 Task: In Heading Arial with underline. Font size of heading  '18'Font style of data Calibri. Font size of data  9Alignment of headline & data Align center. Fill color in heading,  RedFont color of data Black Apply border in Data No BorderIn the sheet  Excel Template Filebook
Action: Mouse moved to (938, 113)
Screenshot: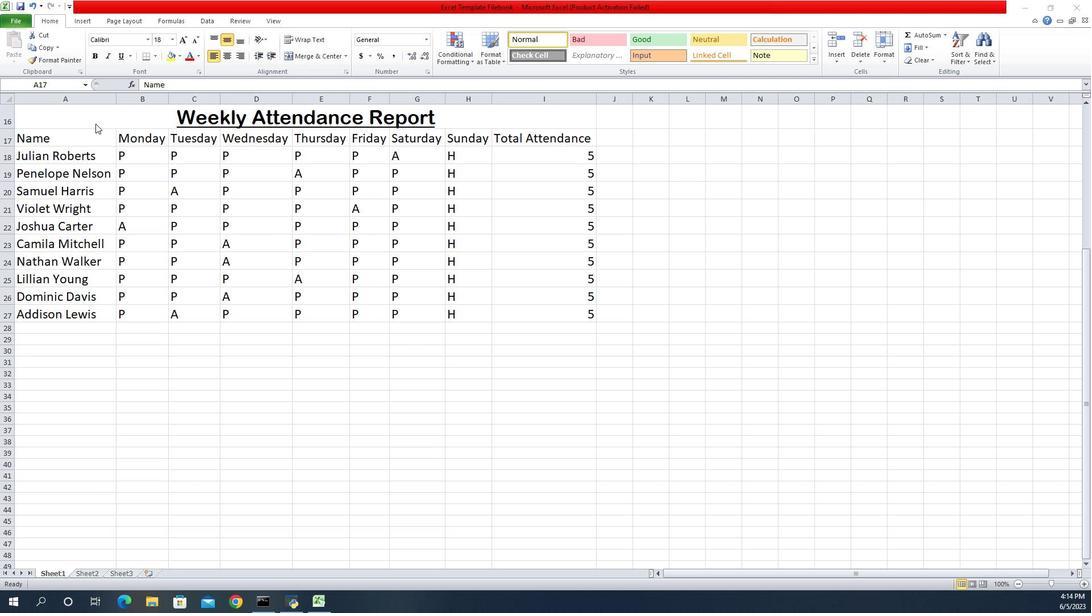
Action: Mouse pressed left at (938, 113)
Screenshot: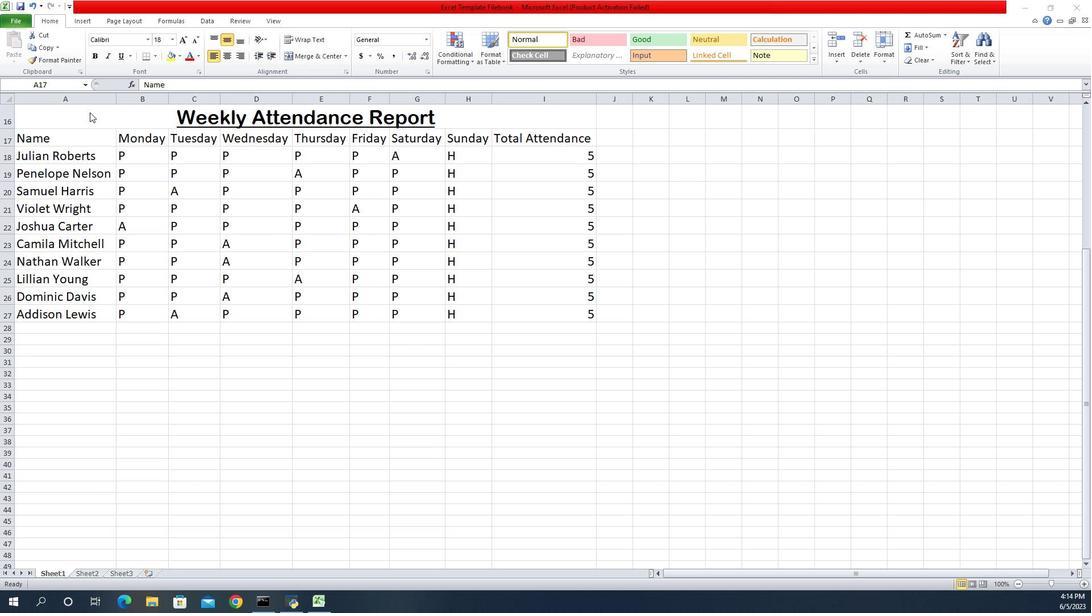 
Action: Mouse pressed left at (938, 113)
Screenshot: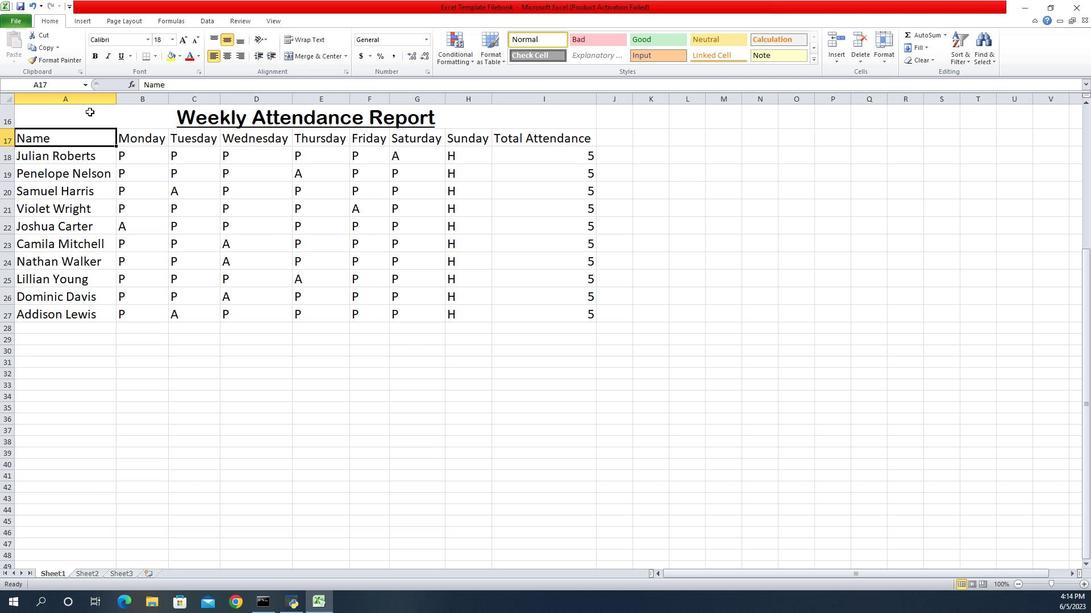 
Action: Mouse pressed left at (938, 113)
Screenshot: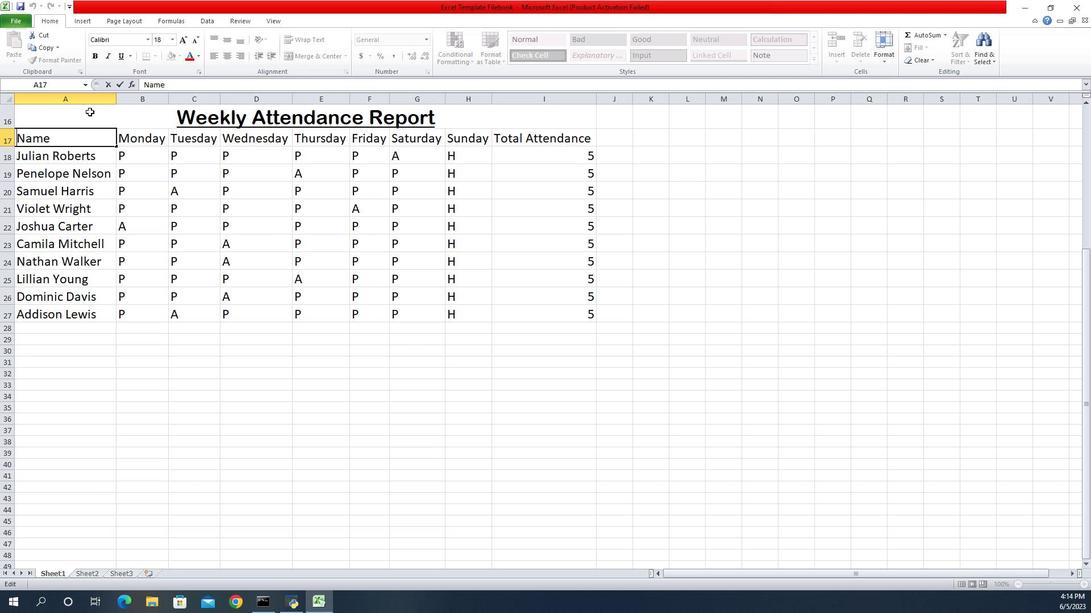 
Action: Mouse moved to (999, 44)
Screenshot: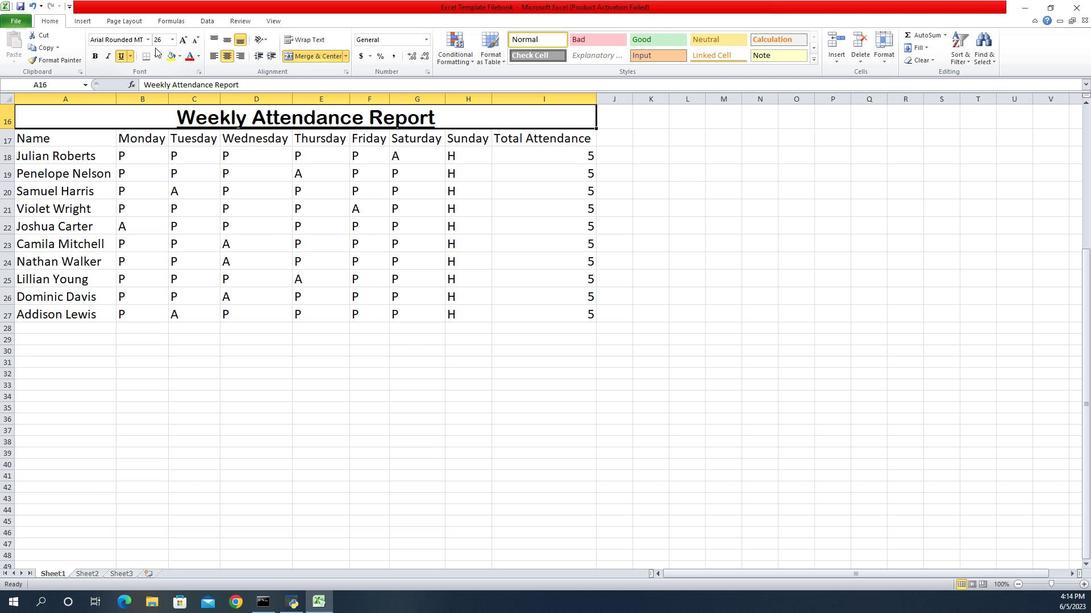 
Action: Mouse pressed left at (999, 44)
Screenshot: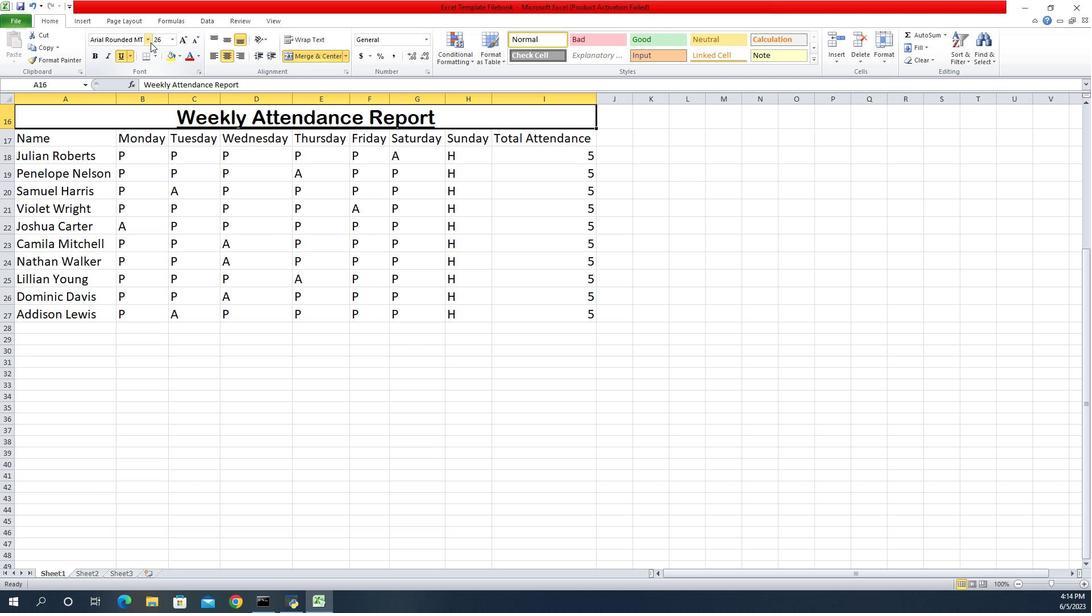 
Action: Key pressed ari<Key.enter>
Screenshot: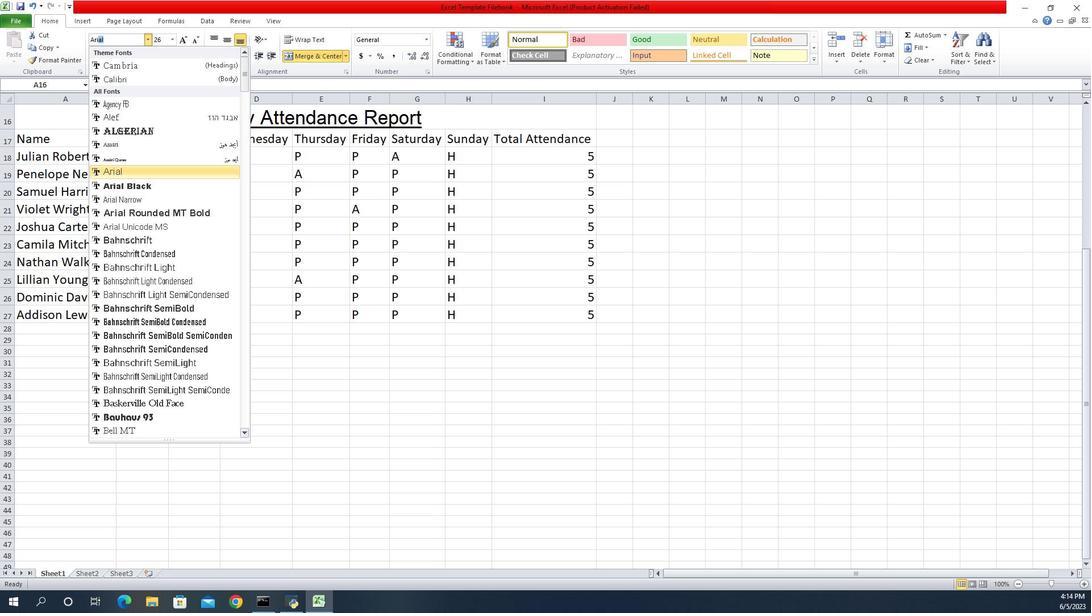 
Action: Mouse moved to (967, 58)
Screenshot: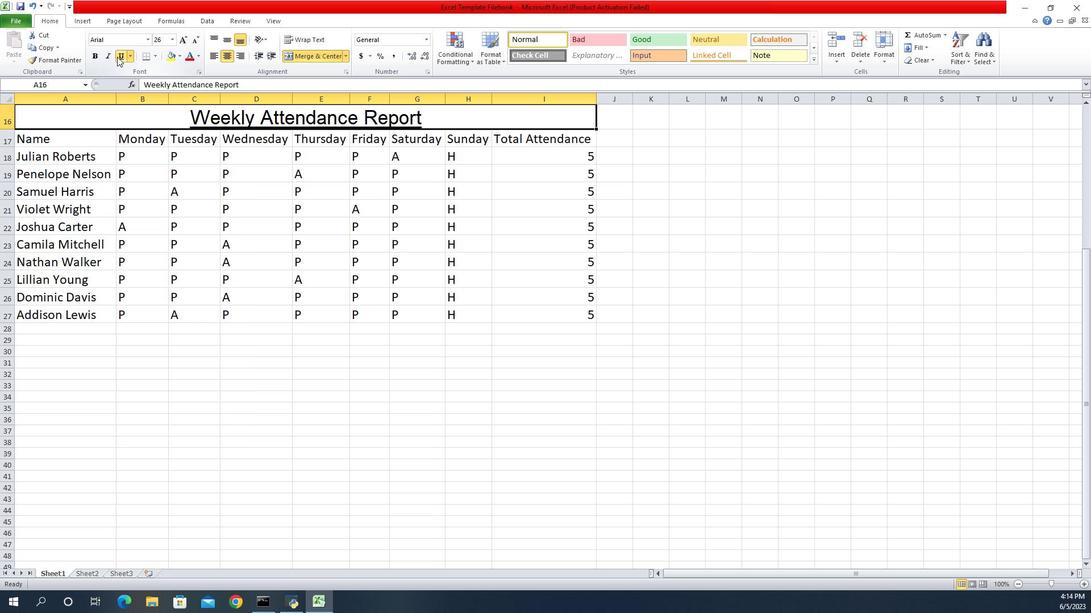 
Action: Mouse pressed left at (967, 58)
Screenshot: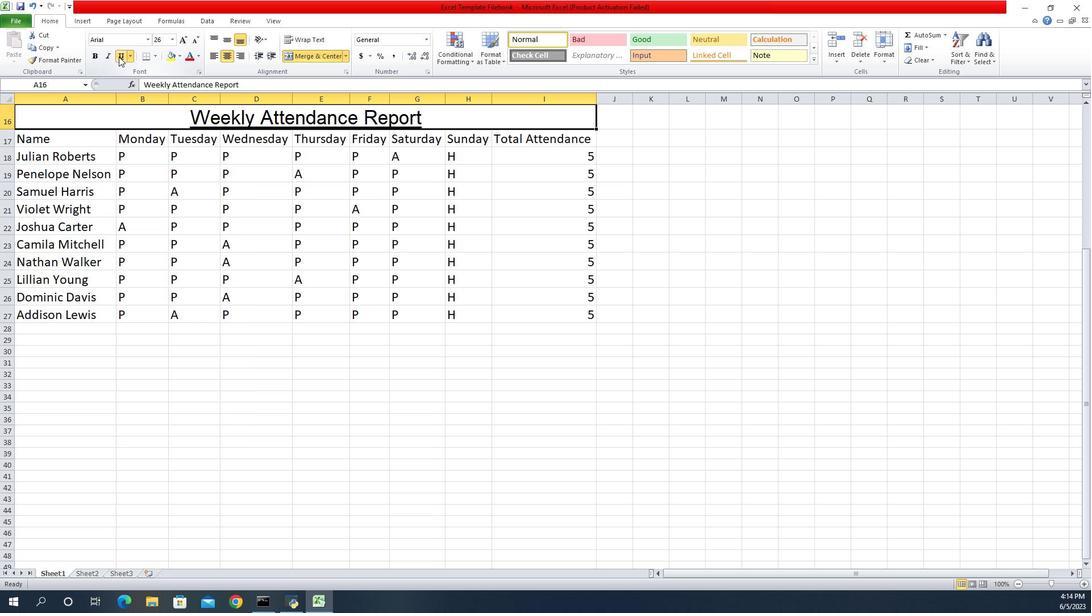 
Action: Mouse pressed left at (967, 58)
Screenshot: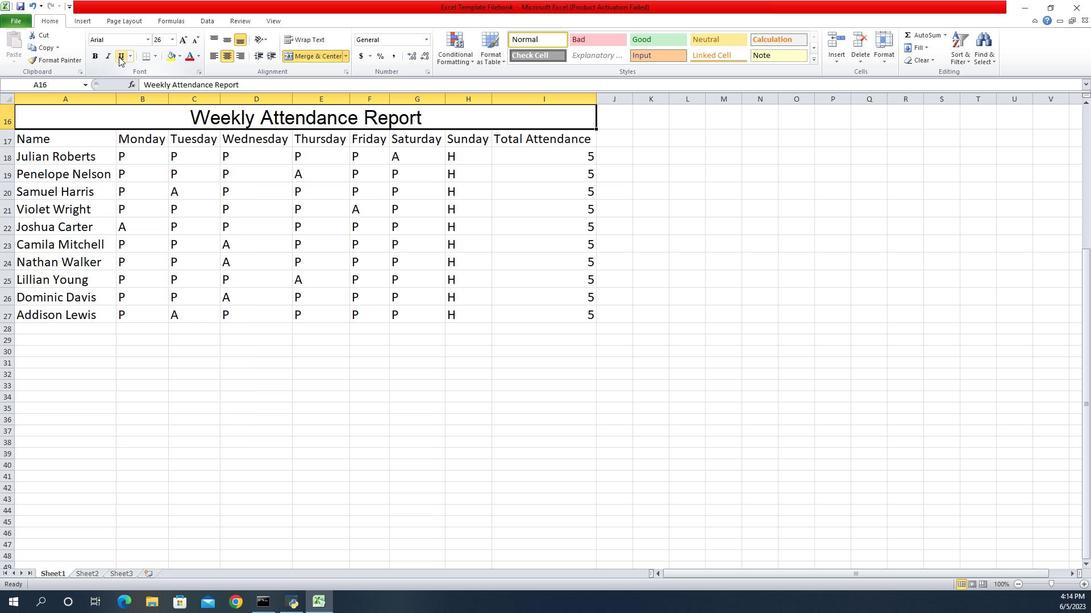 
Action: Mouse moved to (1024, 42)
Screenshot: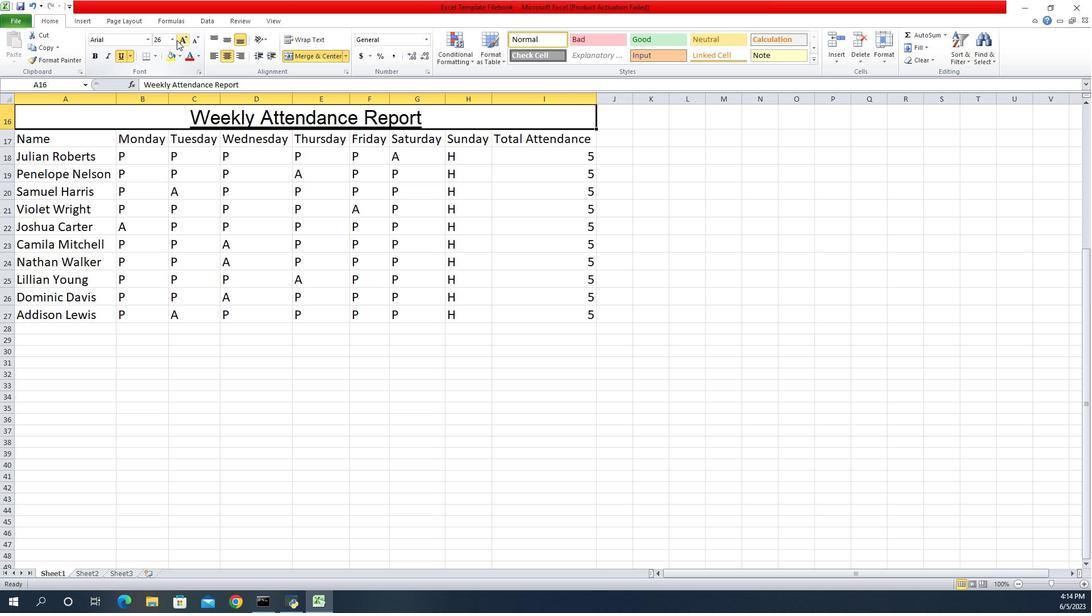 
Action: Mouse pressed left at (1024, 42)
Screenshot: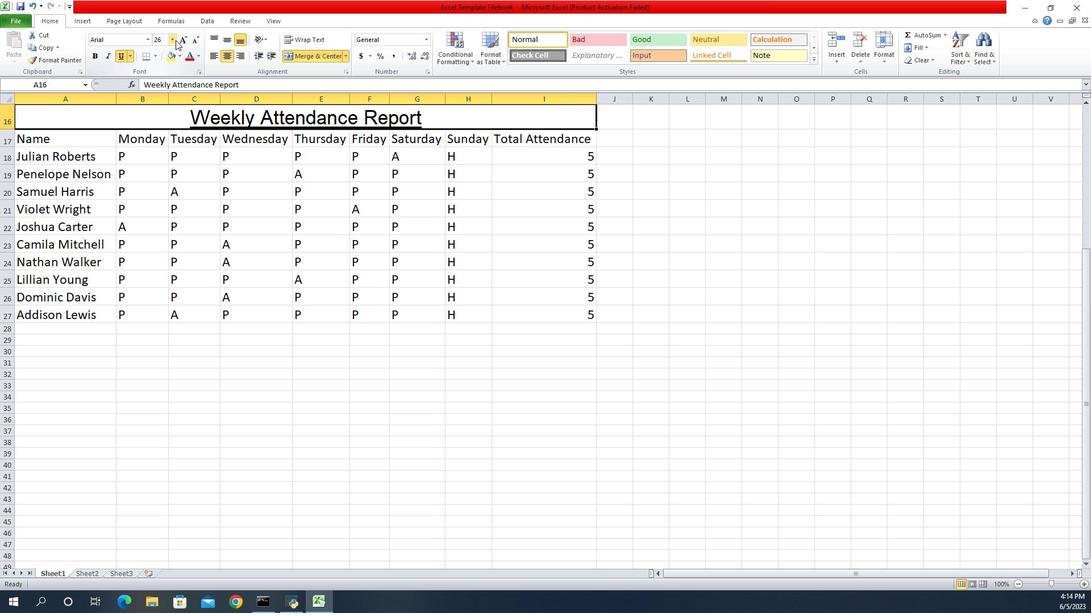 
Action: Mouse moved to (1009, 119)
Screenshot: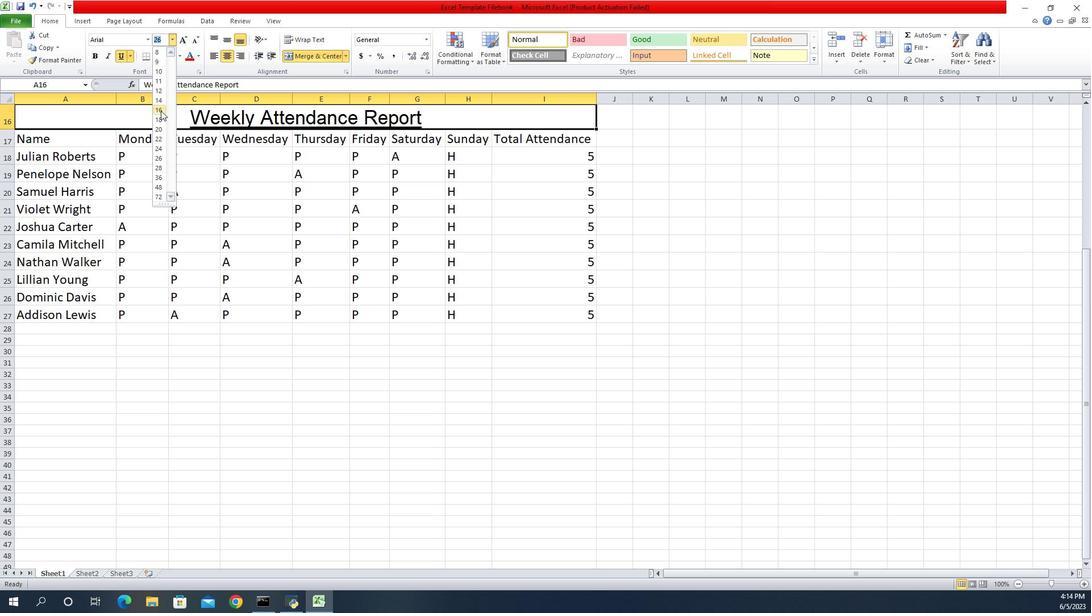 
Action: Mouse pressed left at (1009, 119)
Screenshot: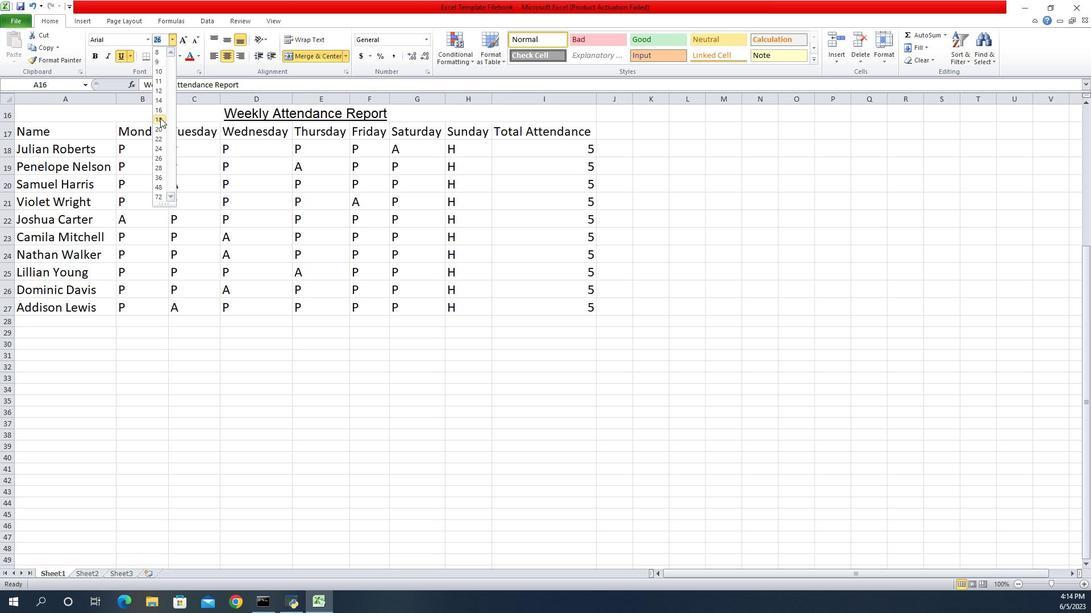 
Action: Mouse moved to (930, 143)
Screenshot: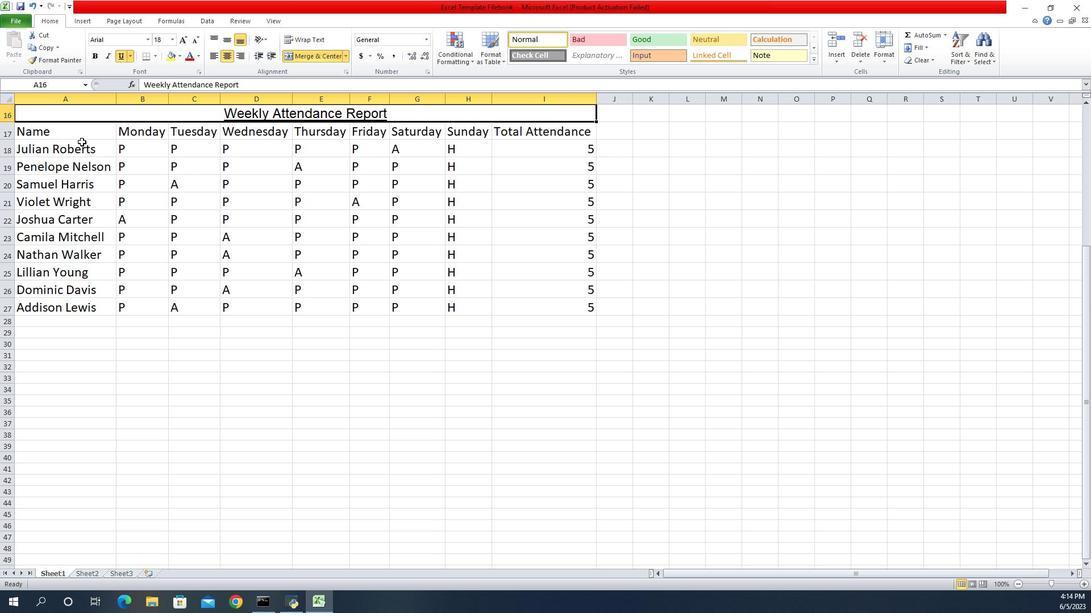 
Action: Mouse pressed left at (930, 143)
Screenshot: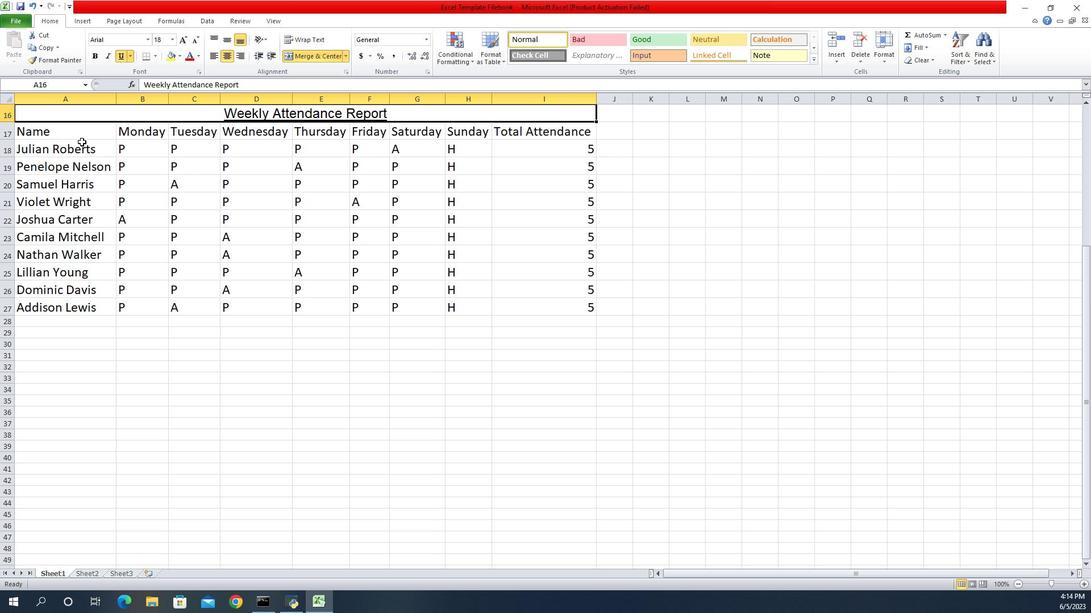 
Action: Mouse moved to (930, 136)
Screenshot: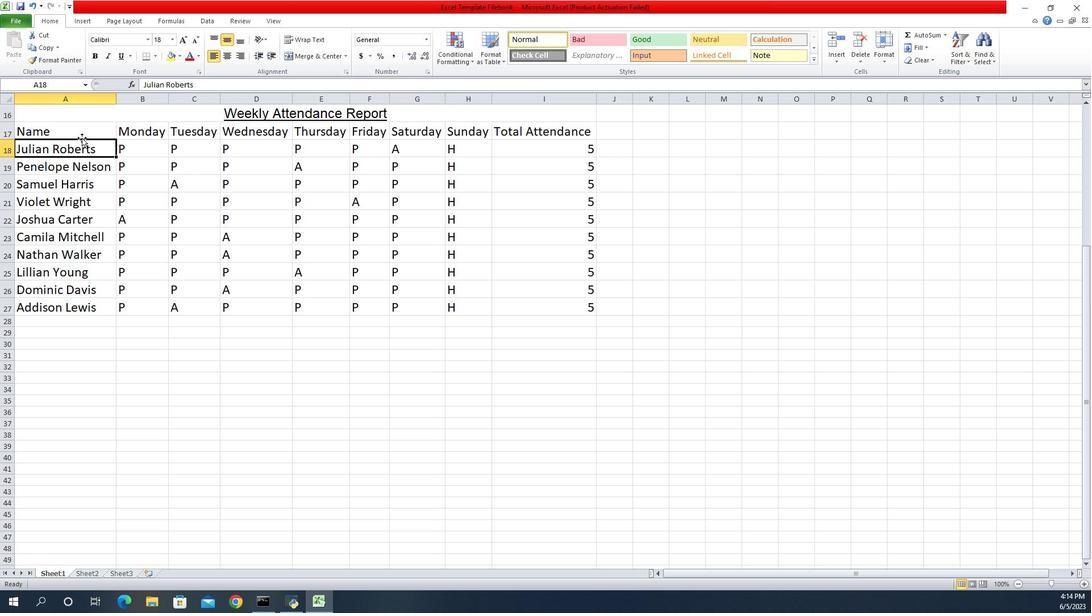 
Action: Mouse pressed left at (930, 136)
Screenshot: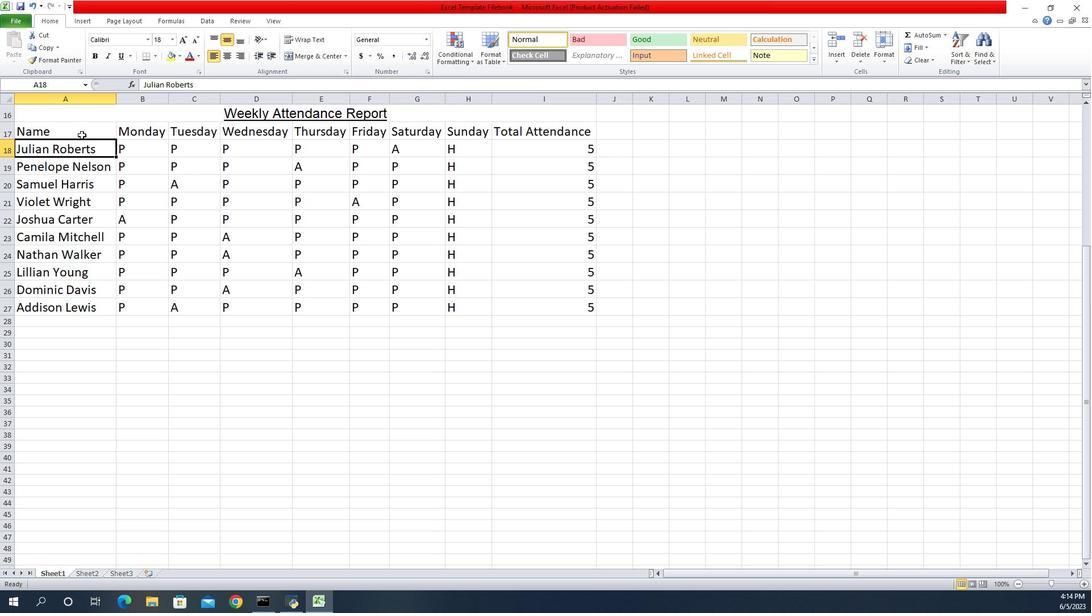 
Action: Key pressed <Key.shift><Key.right><Key.right><Key.right><Key.right><Key.right><Key.right><Key.right><Key.right><Key.down><Key.down><Key.down><Key.down><Key.down><Key.down><Key.down><Key.down><Key.down><Key.down>
Screenshot: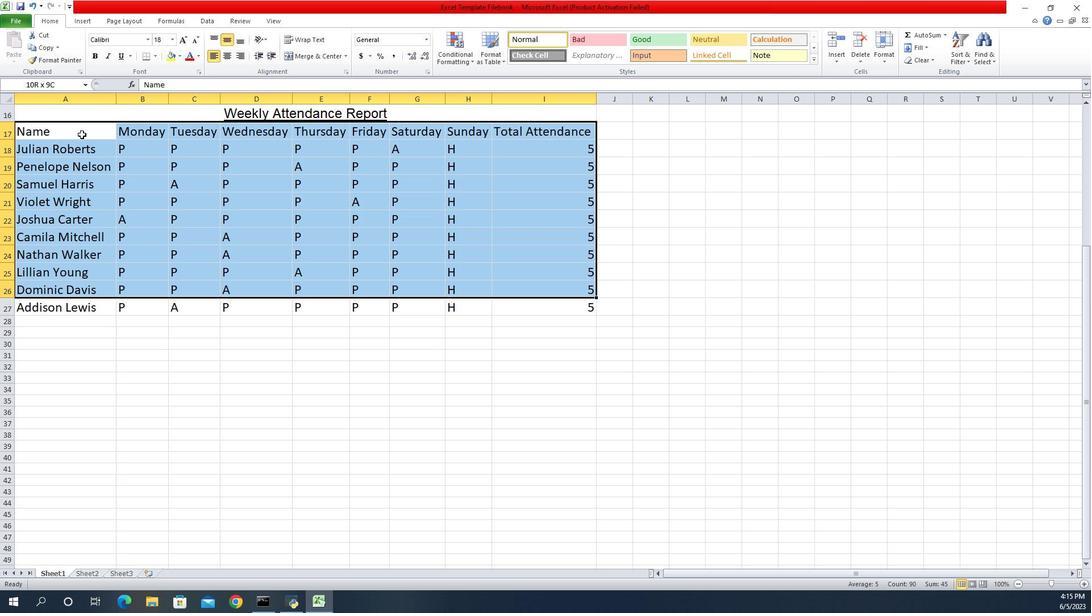 
Action: Mouse moved to (998, 43)
Screenshot: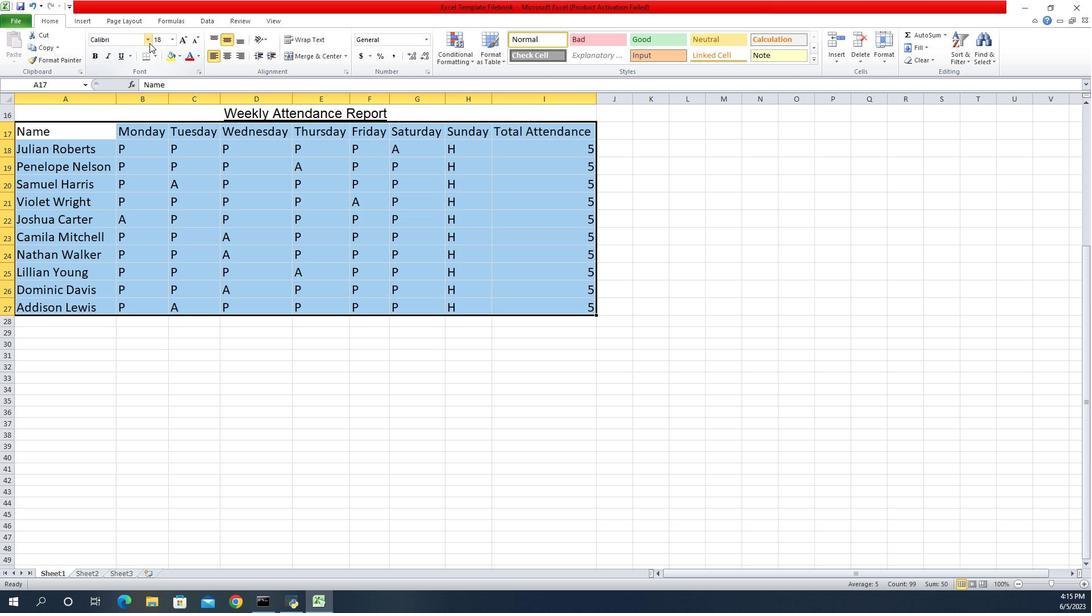 
Action: Mouse pressed left at (998, 43)
Screenshot: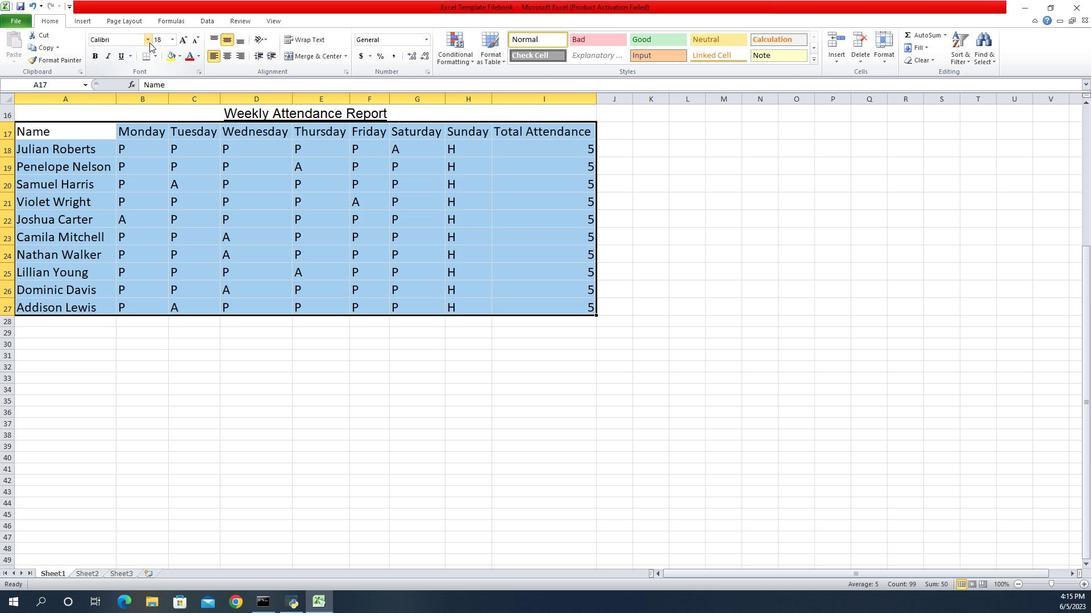 
Action: Mouse moved to (990, 81)
Screenshot: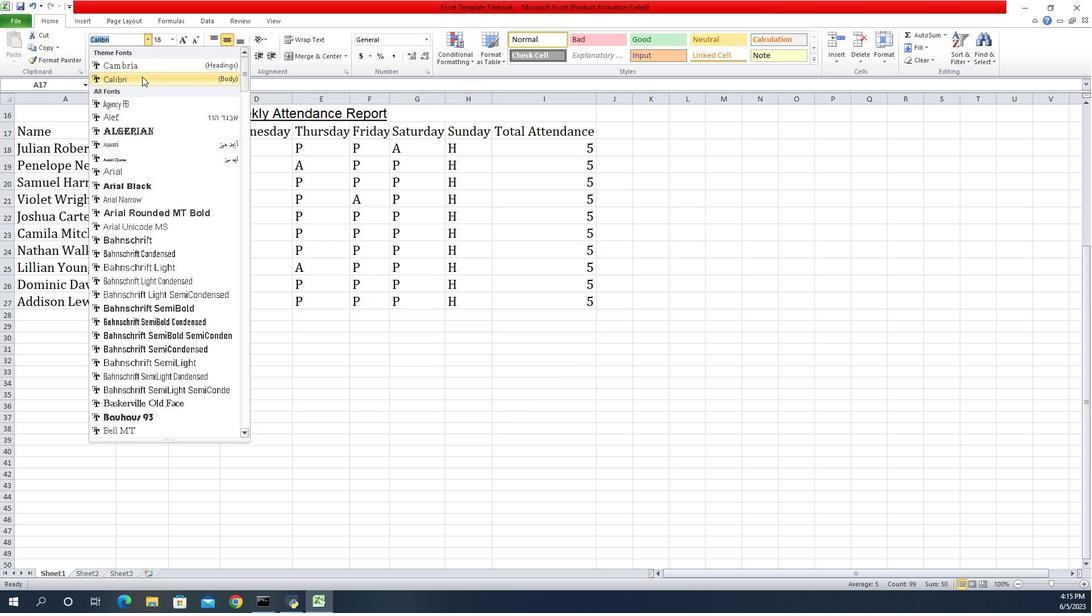 
Action: Mouse pressed left at (990, 81)
Screenshot: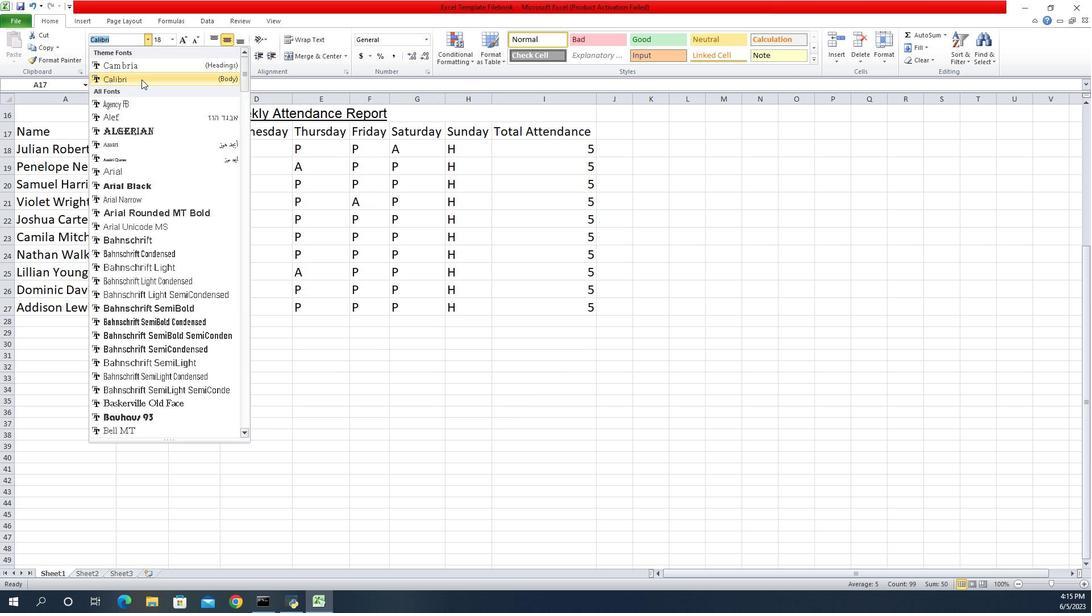 
Action: Mouse moved to (1020, 40)
Screenshot: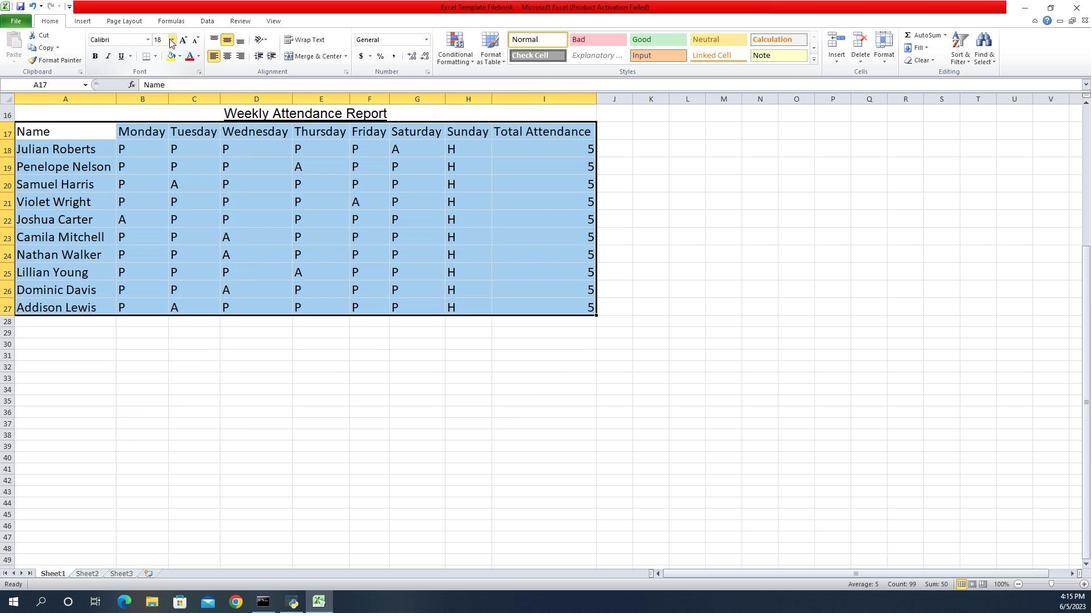 
Action: Mouse pressed left at (1020, 40)
Screenshot: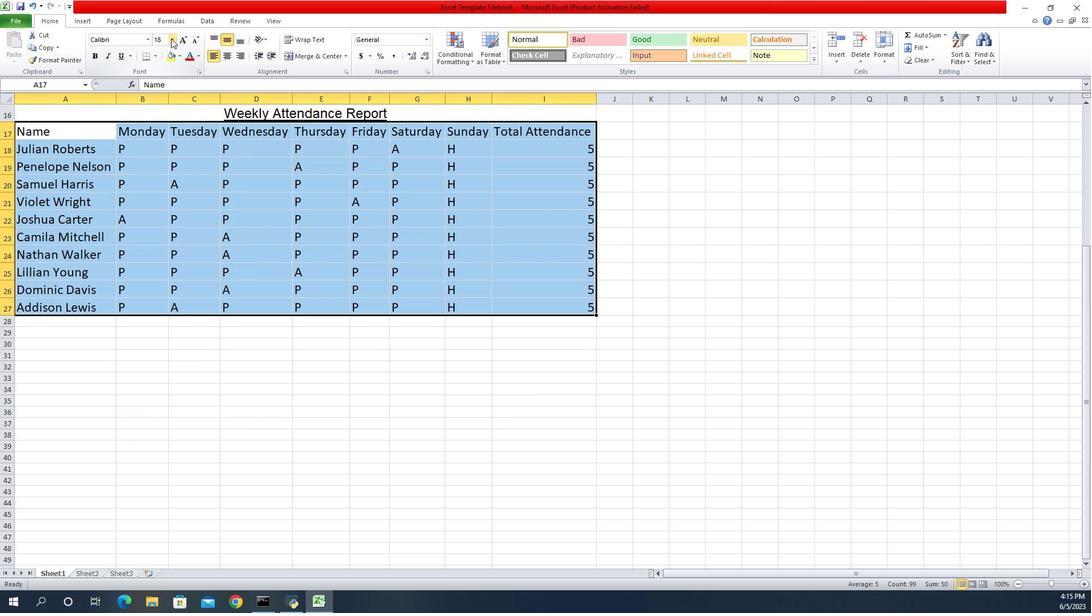 
Action: Mouse moved to (1009, 66)
Screenshot: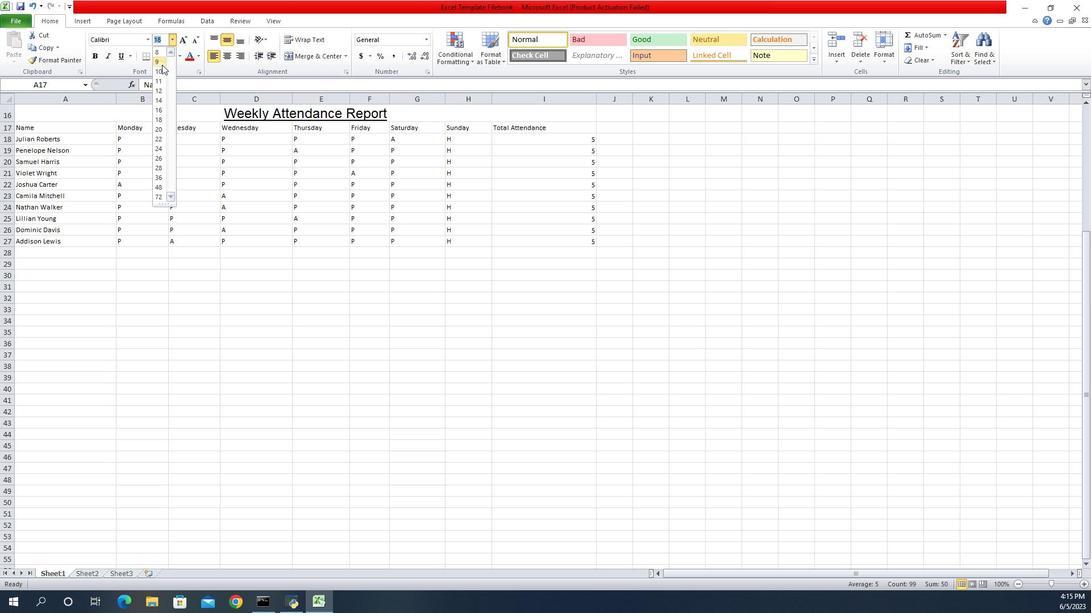 
Action: Mouse pressed left at (1009, 66)
Screenshot: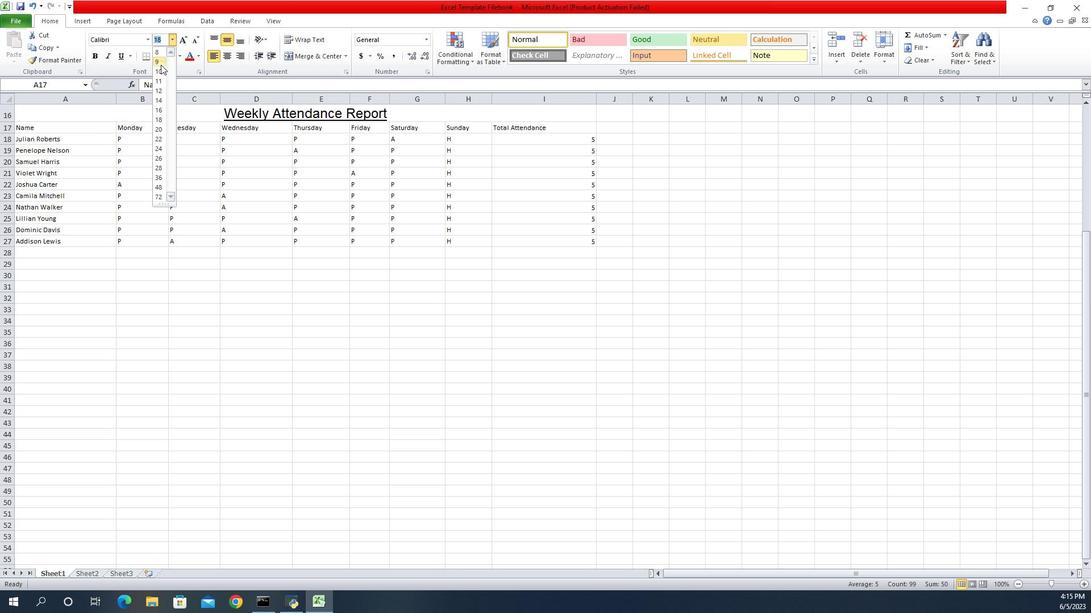 
Action: Mouse moved to (1076, 57)
Screenshot: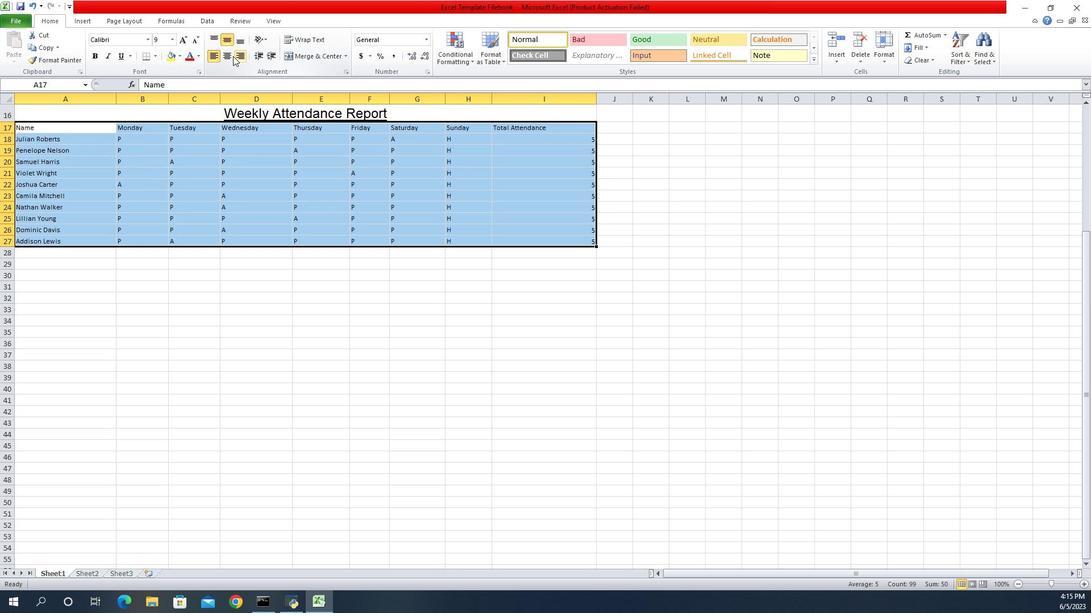 
Action: Mouse pressed left at (1076, 57)
Screenshot: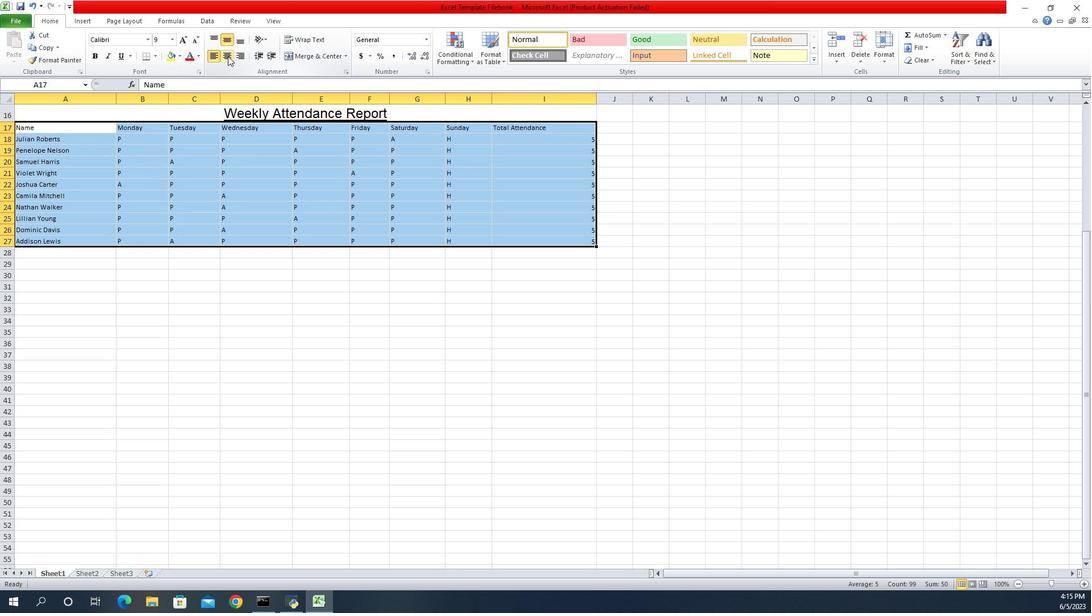 
Action: Mouse moved to (1026, 111)
Screenshot: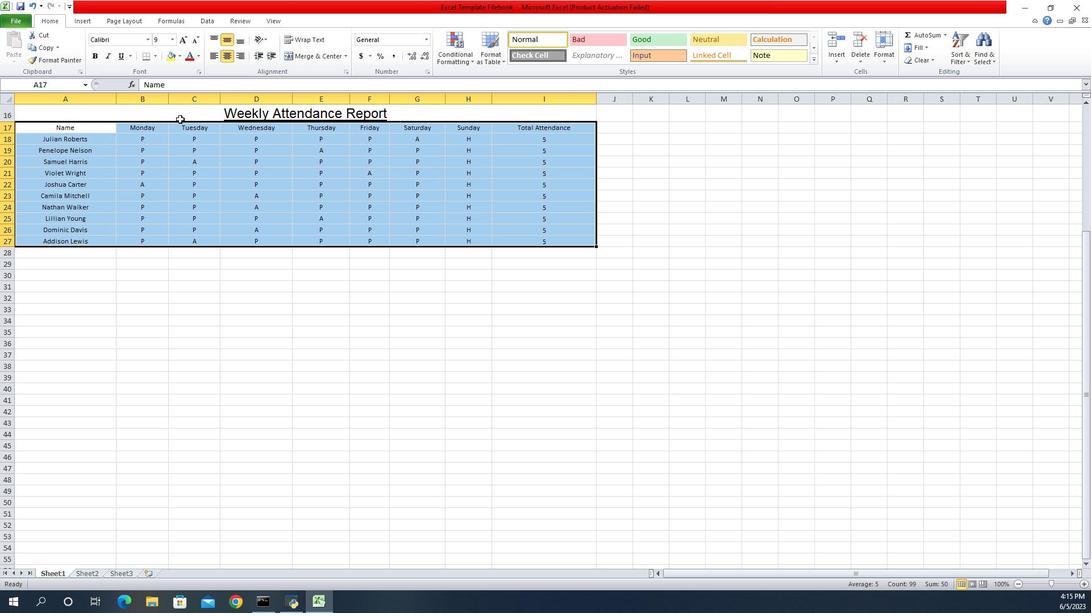 
Action: Mouse pressed left at (1026, 111)
Screenshot: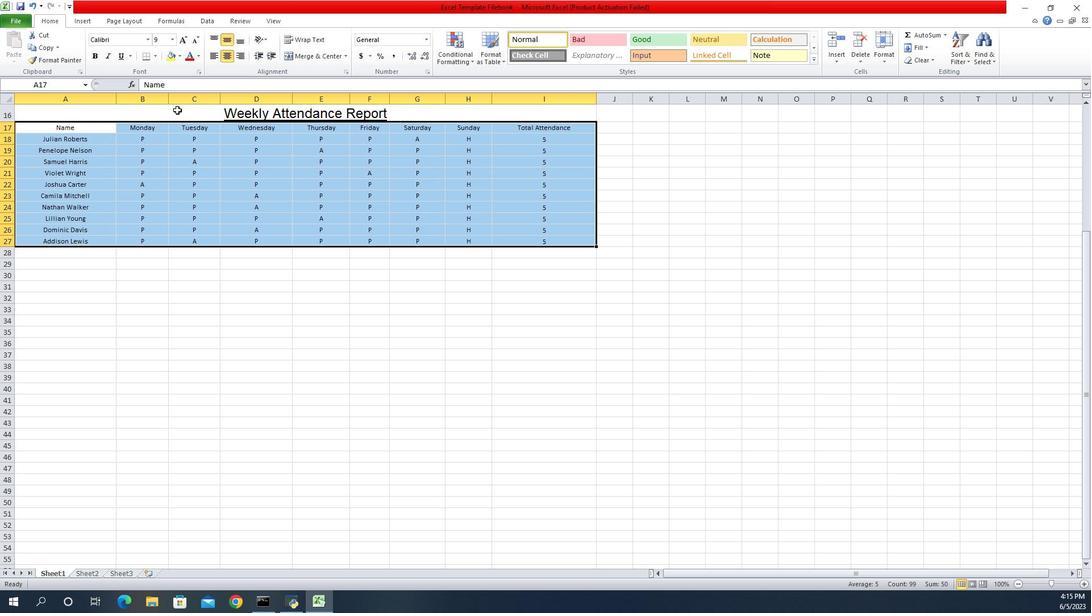 
Action: Mouse moved to (1026, 58)
Screenshot: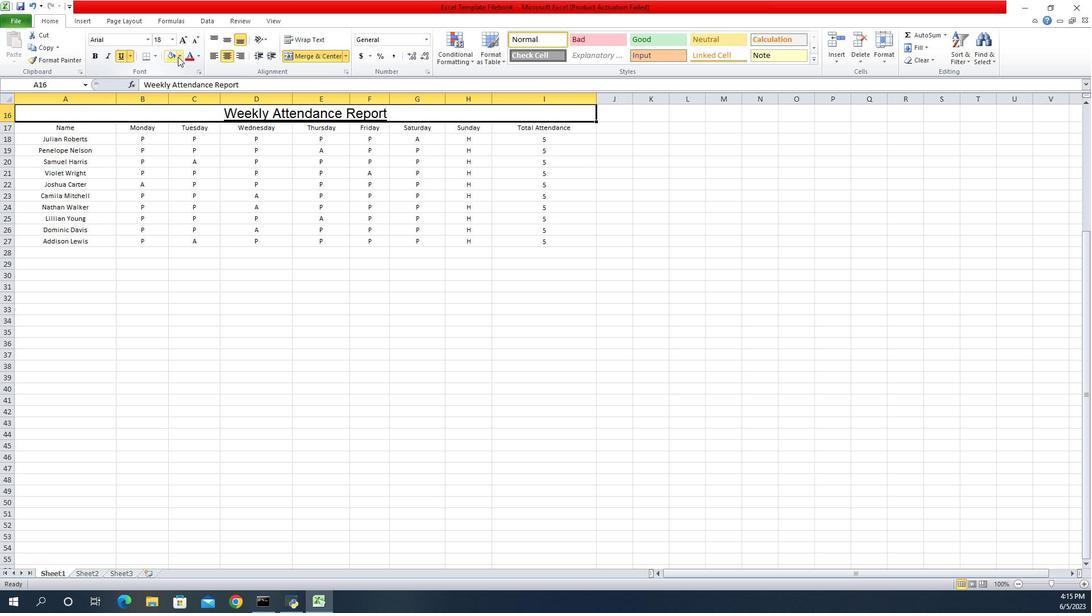 
Action: Mouse pressed left at (1026, 58)
Screenshot: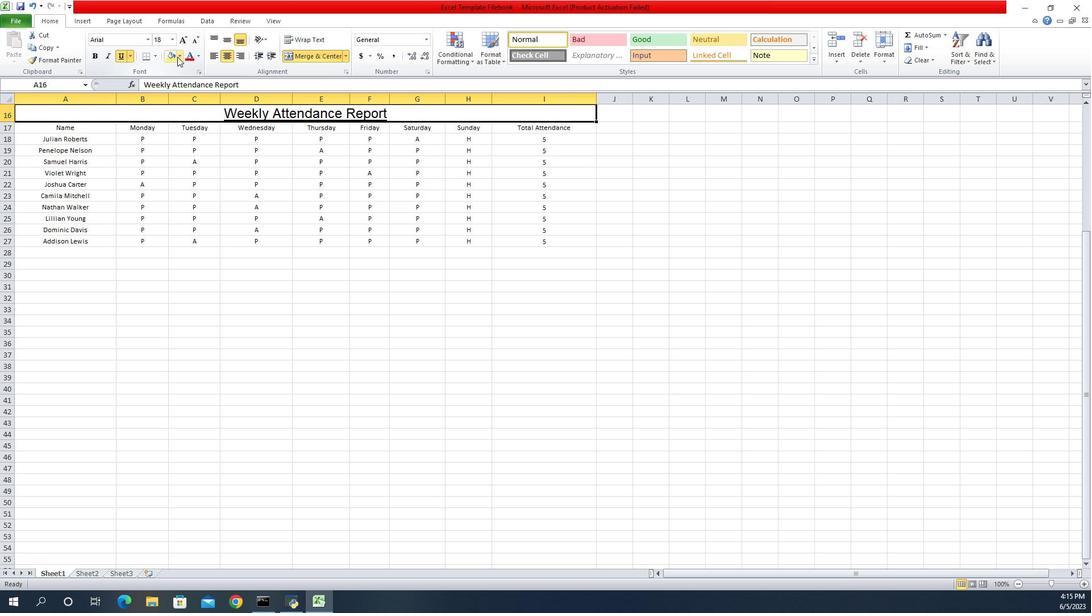 
Action: Mouse moved to (1029, 140)
Screenshot: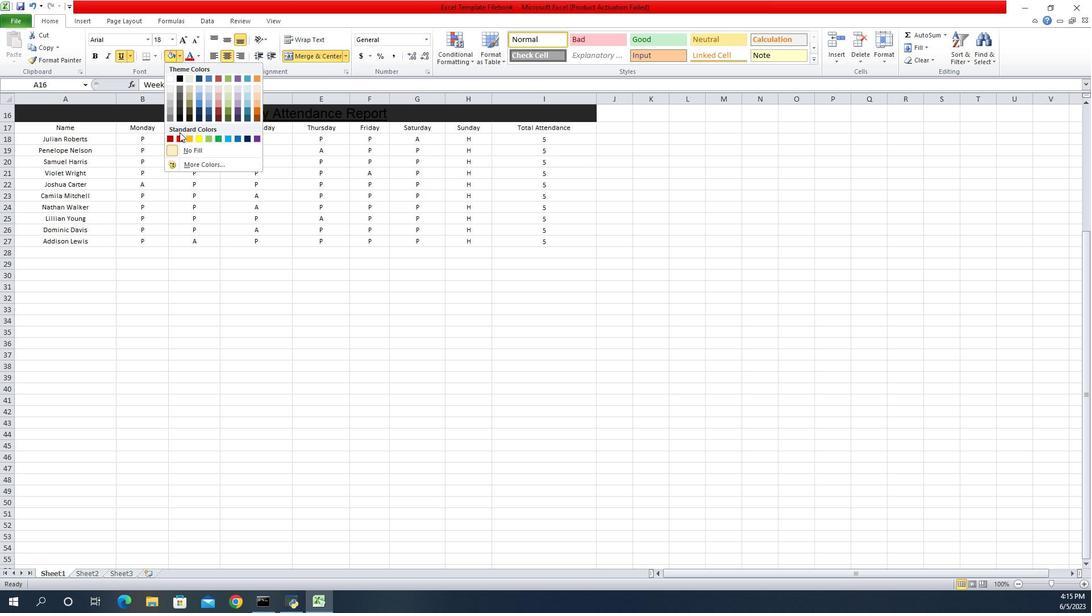 
Action: Mouse pressed left at (1029, 140)
Screenshot: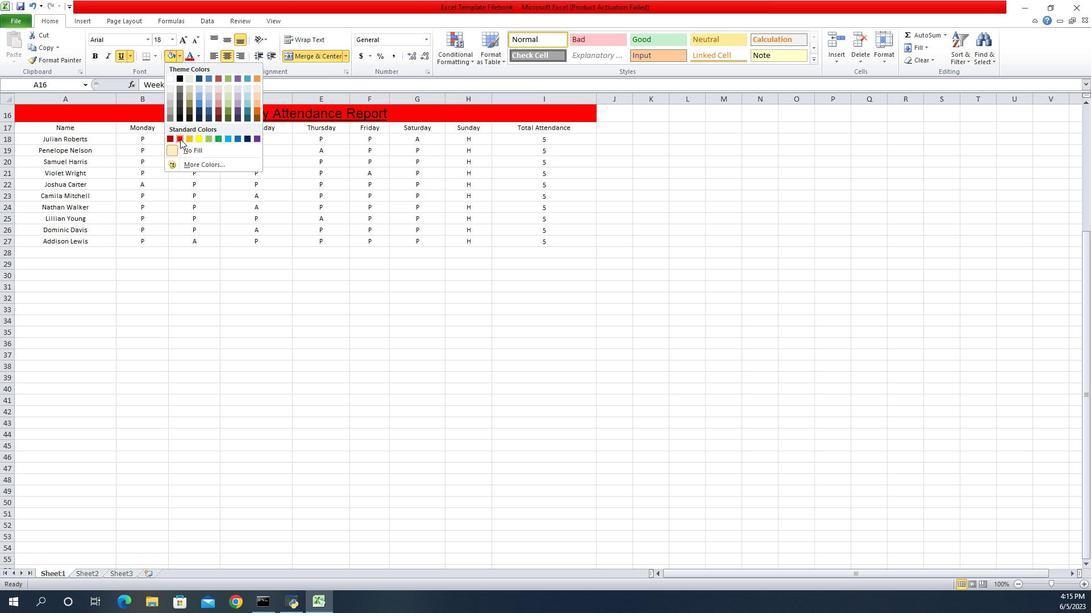
Action: Mouse moved to (924, 127)
Screenshot: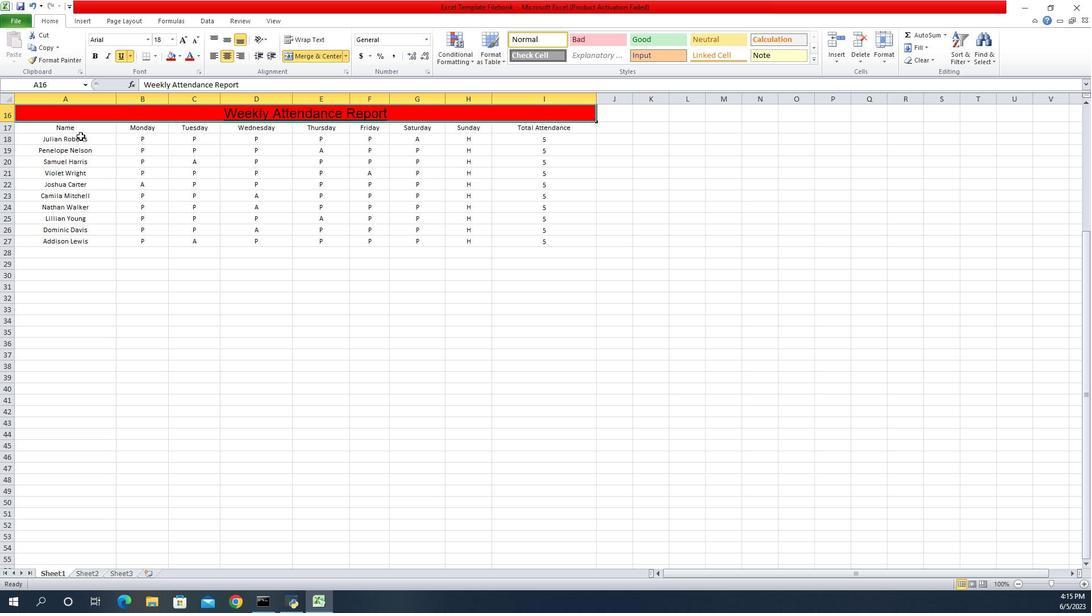
Action: Mouse pressed left at (924, 127)
Screenshot: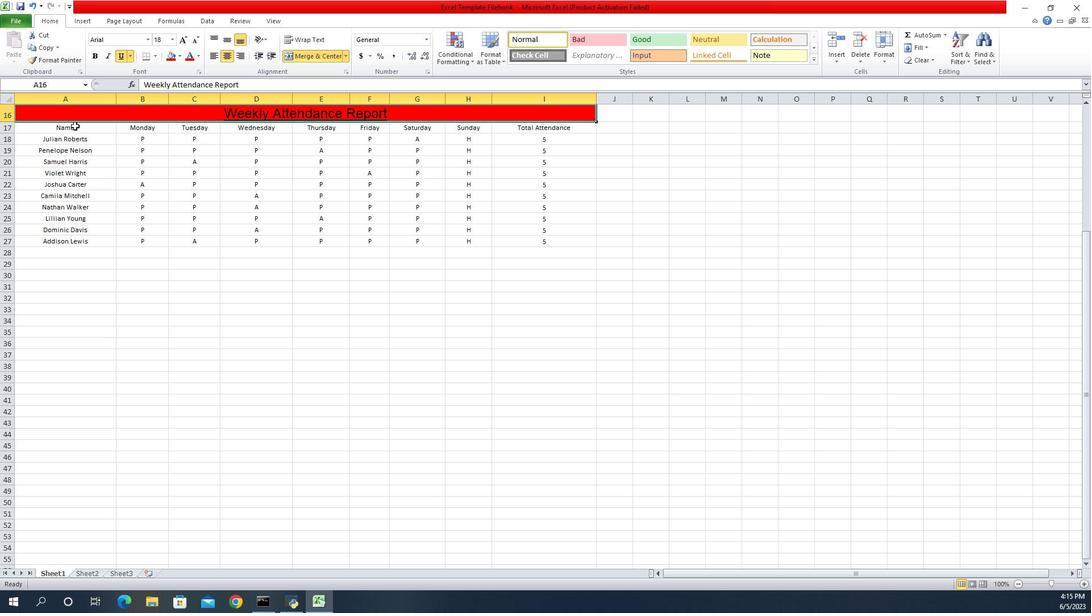 
Action: Key pressed <Key.shift><Key.right><Key.right><Key.right><Key.right><Key.right><Key.right><Key.right><Key.right><Key.down><Key.down><Key.down><Key.down><Key.down><Key.down><Key.down><Key.down><Key.down><Key.down>
Screenshot: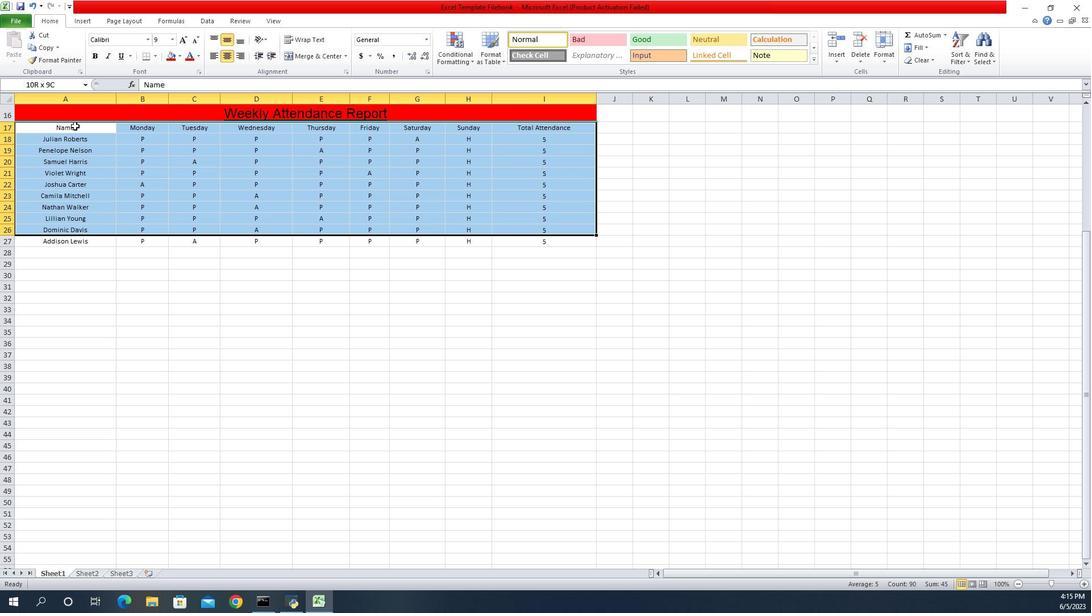 
Action: Mouse moved to (1045, 60)
Screenshot: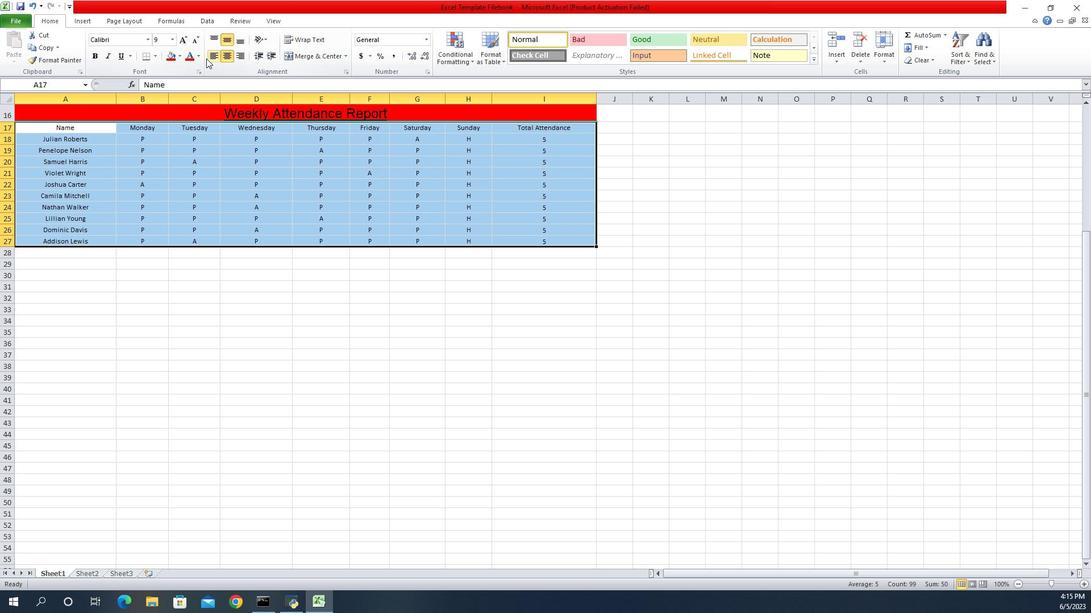 
Action: Mouse pressed left at (1045, 60)
Screenshot: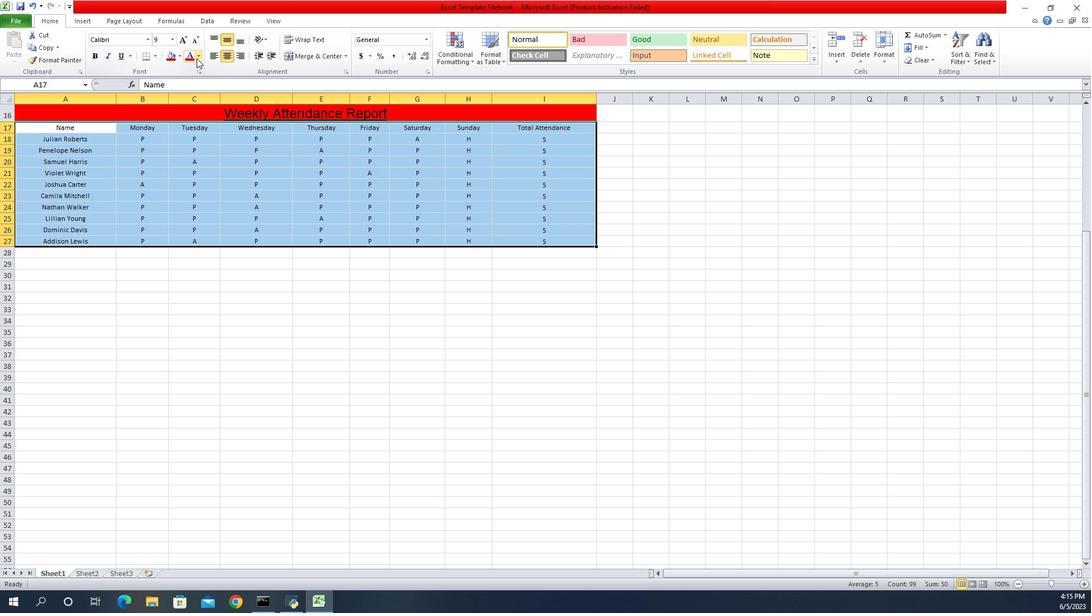 
Action: Mouse moved to (1047, 135)
Screenshot: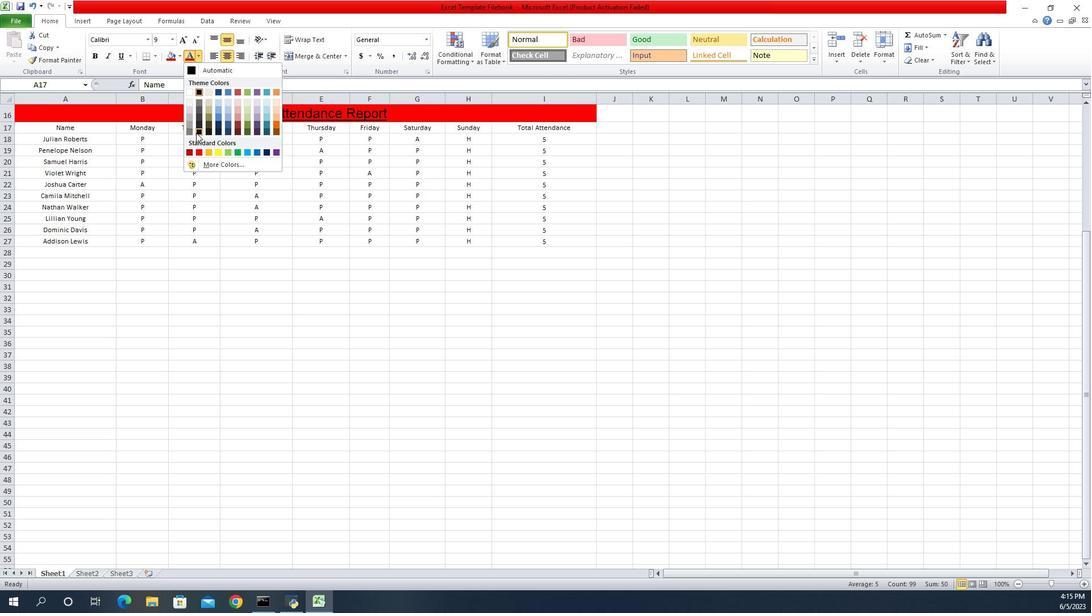 
Action: Mouse pressed left at (1047, 135)
Screenshot: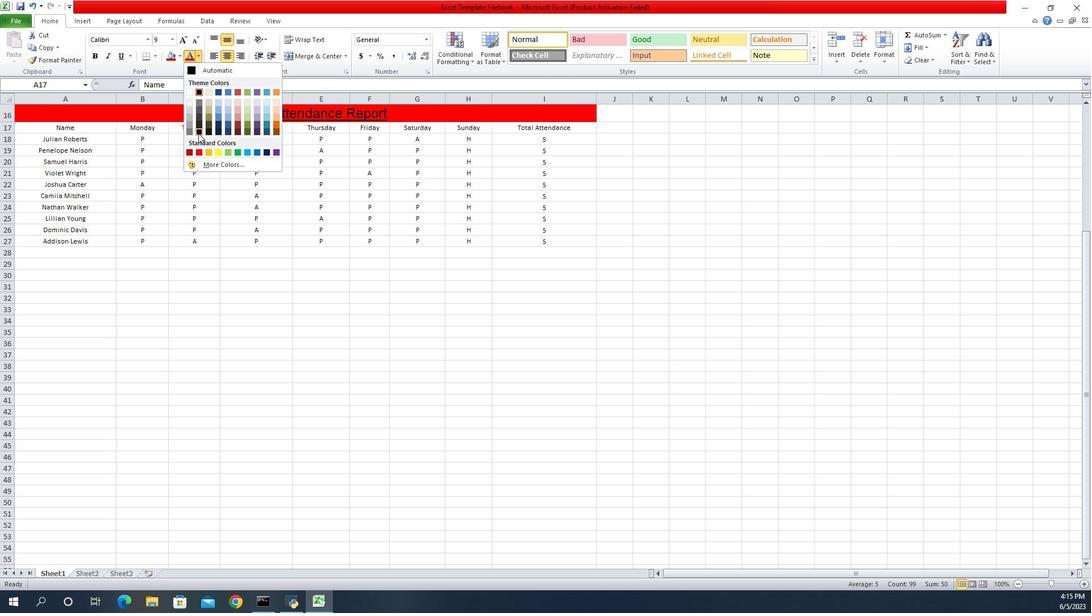 
Action: Mouse moved to (933, 141)
Screenshot: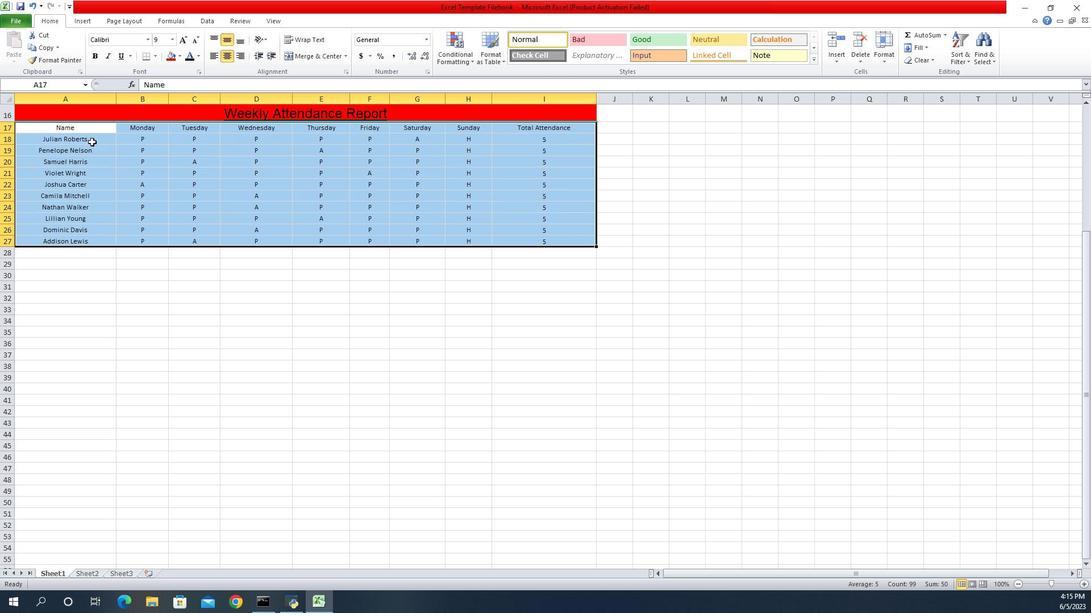 
Action: Mouse pressed left at (933, 141)
Screenshot: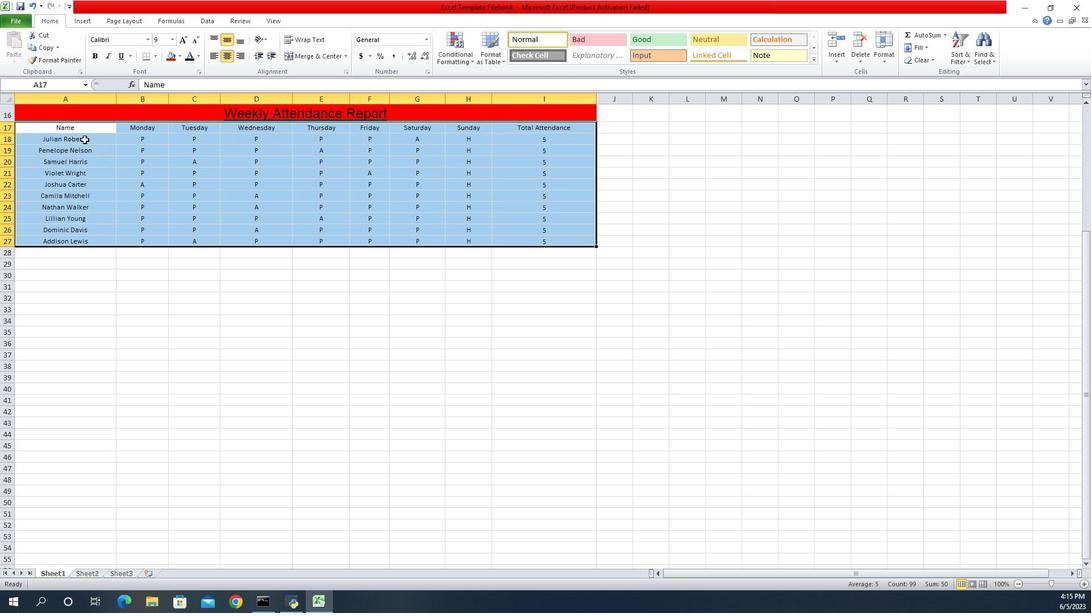 
Action: Mouse moved to (890, 129)
Screenshot: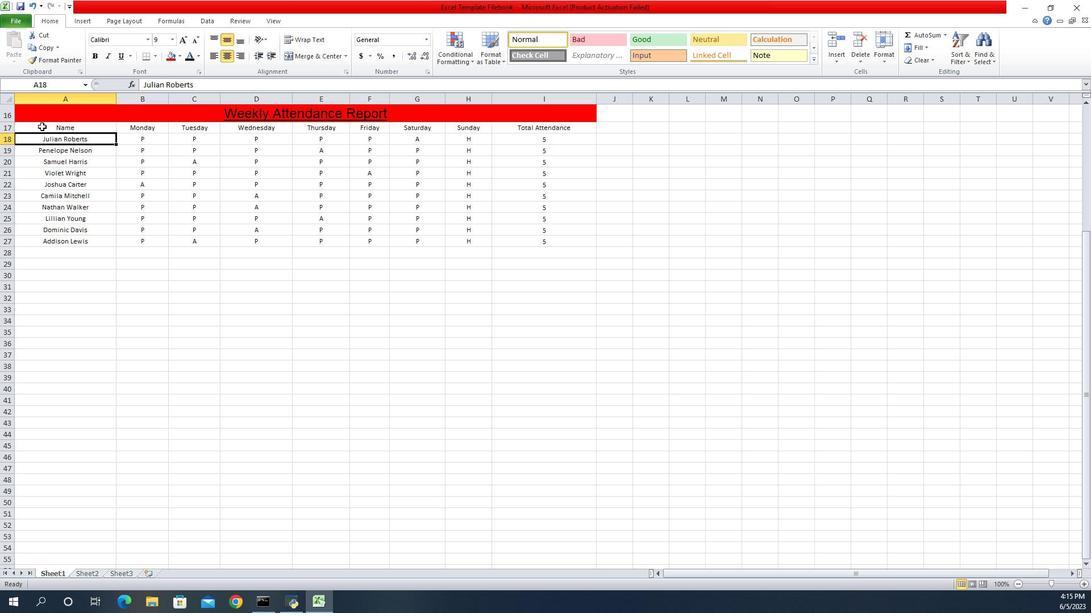 
Action: Mouse pressed left at (890, 129)
Screenshot: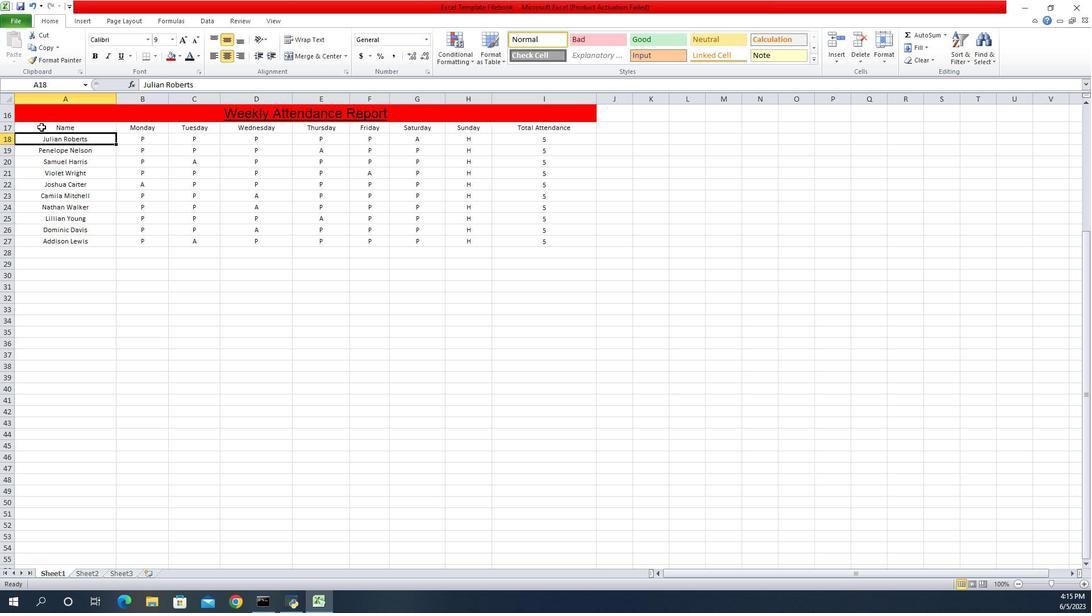 
Action: Mouse pressed right at (890, 129)
Screenshot: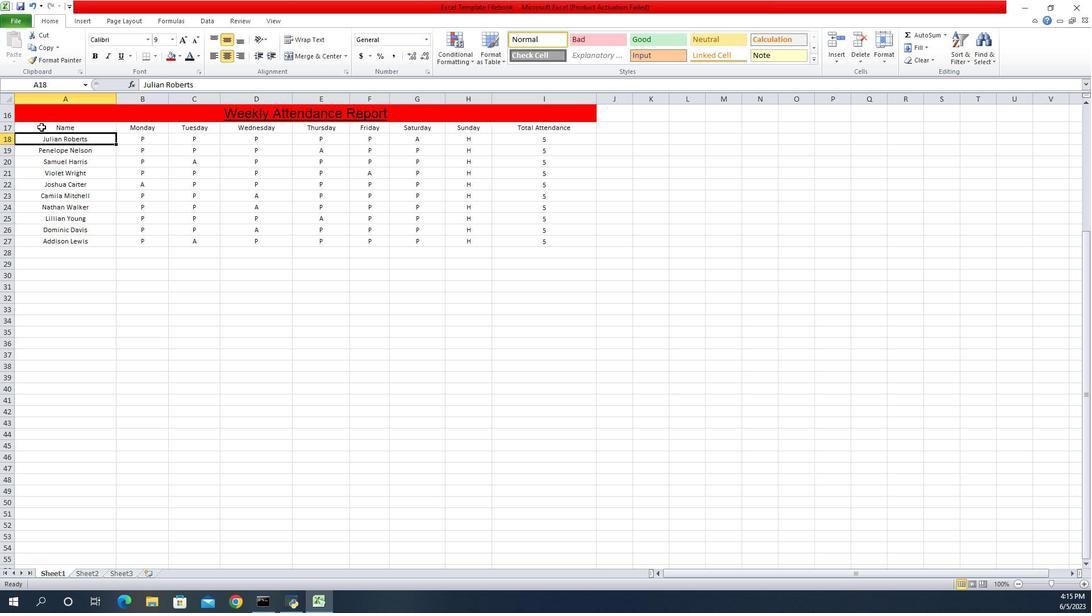 
Action: Mouse pressed left at (890, 129)
Screenshot: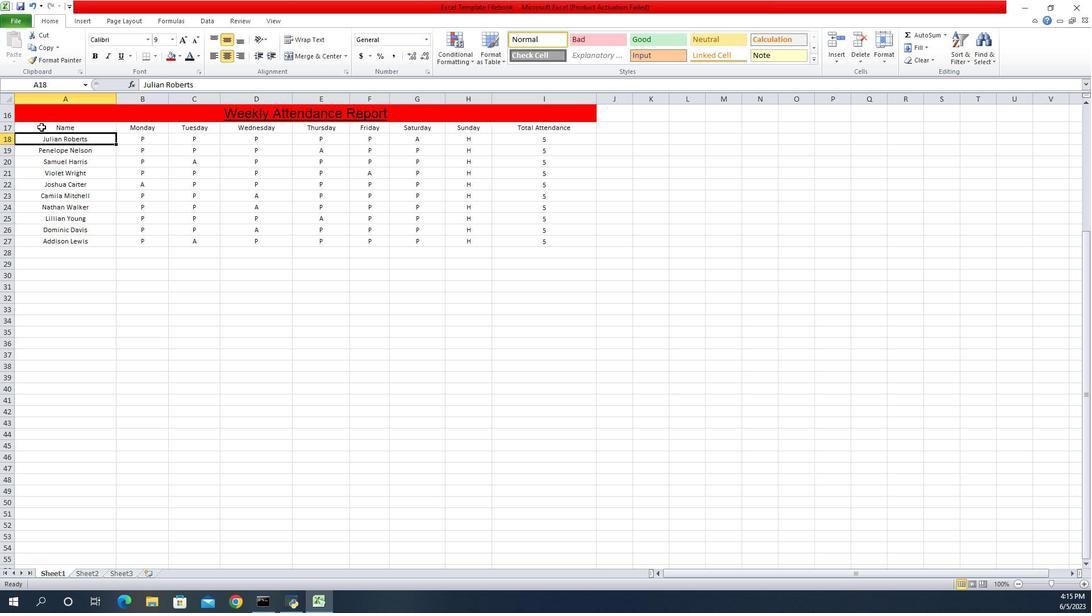 
Action: Mouse moved to (876, 131)
Screenshot: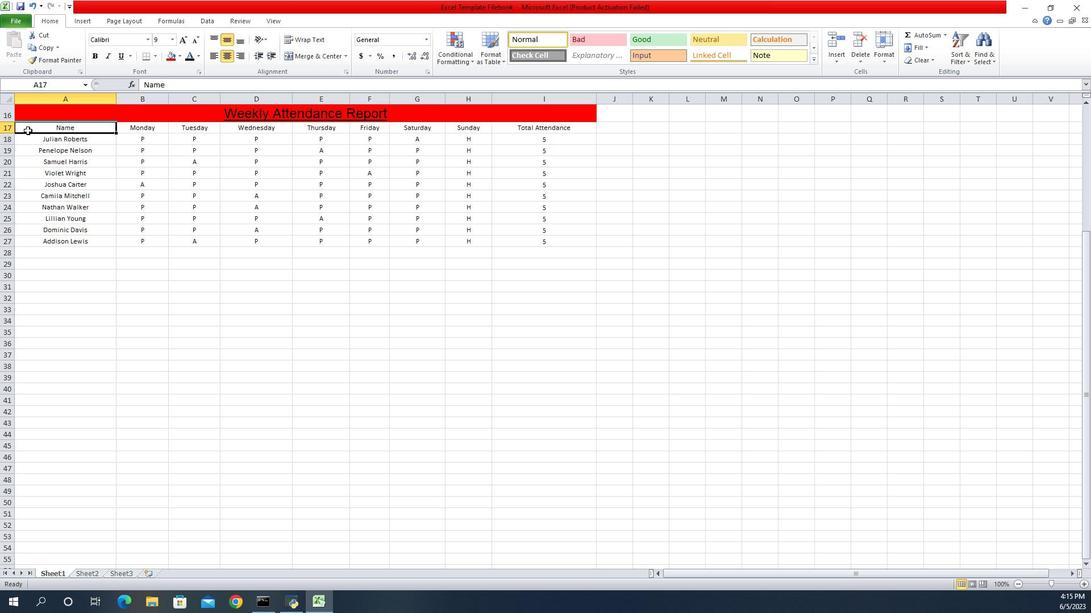 
Action: Mouse pressed left at (876, 131)
Screenshot: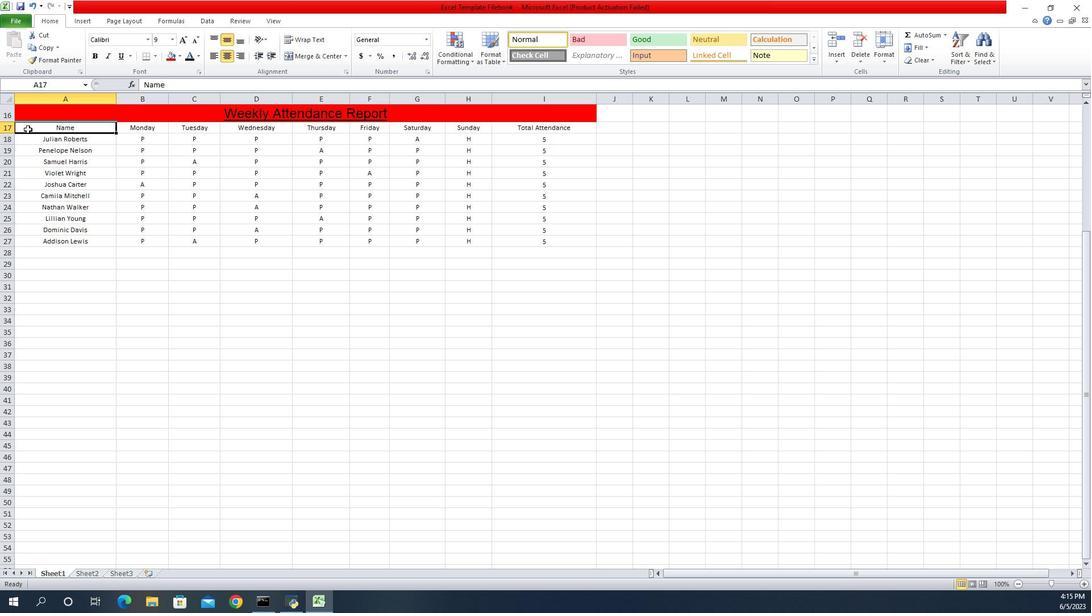 
Action: Mouse pressed right at (876, 131)
Screenshot: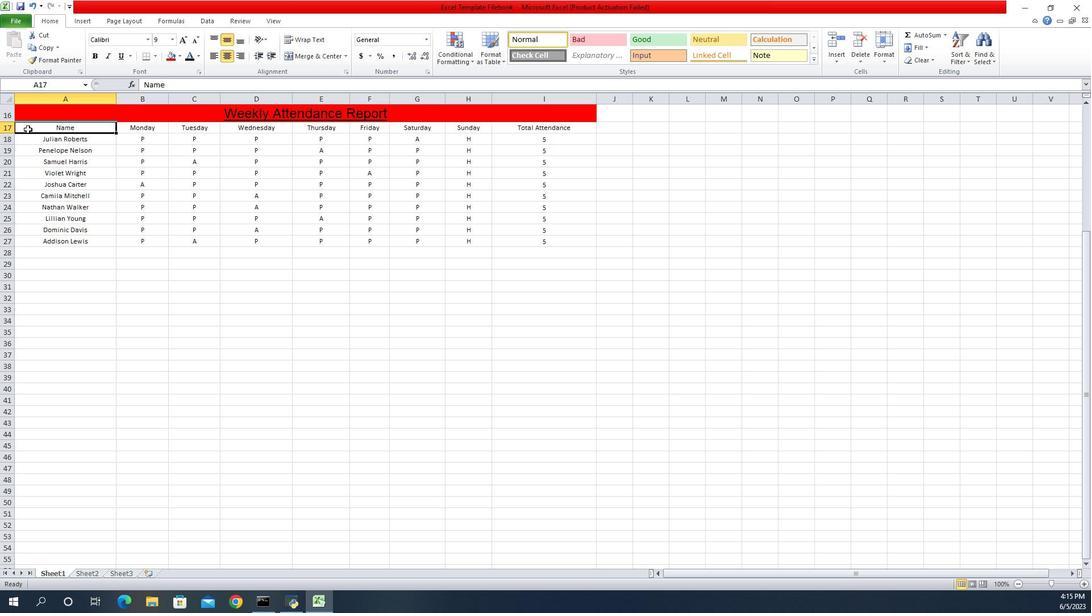 
Action: Mouse moved to (876, 131)
Screenshot: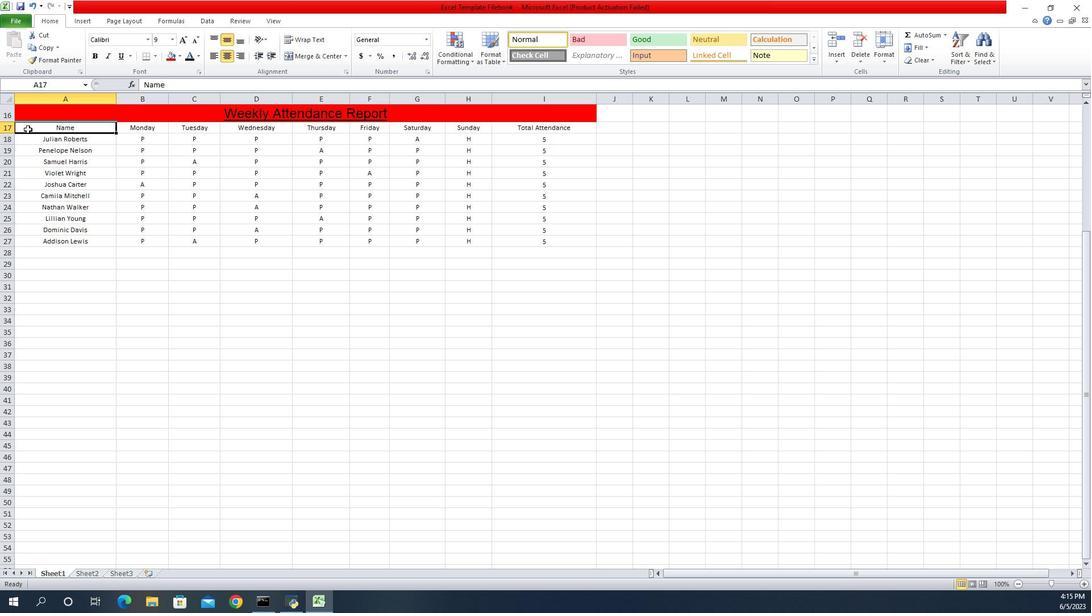 
Action: Key pressed <Key.shift><Key.right><Key.right><Key.right><Key.right><Key.right><Key.right><Key.right><Key.right><Key.right><Key.left><Key.down><Key.down><Key.down><Key.down><Key.down><Key.down><Key.down><Key.down><Key.down><Key.down>
Screenshot: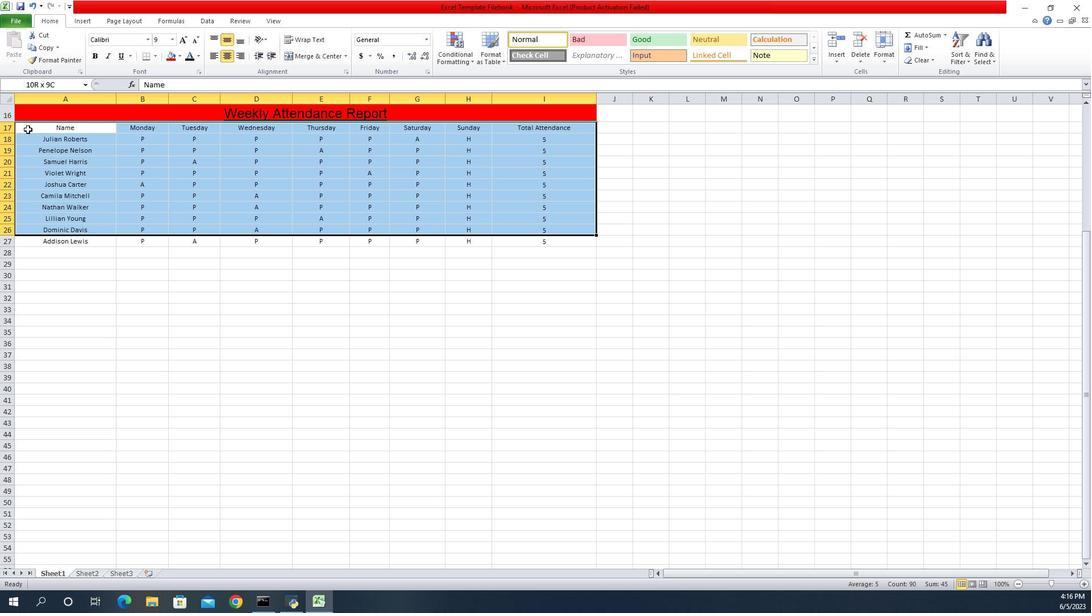
Action: Mouse moved to (1008, 57)
Screenshot: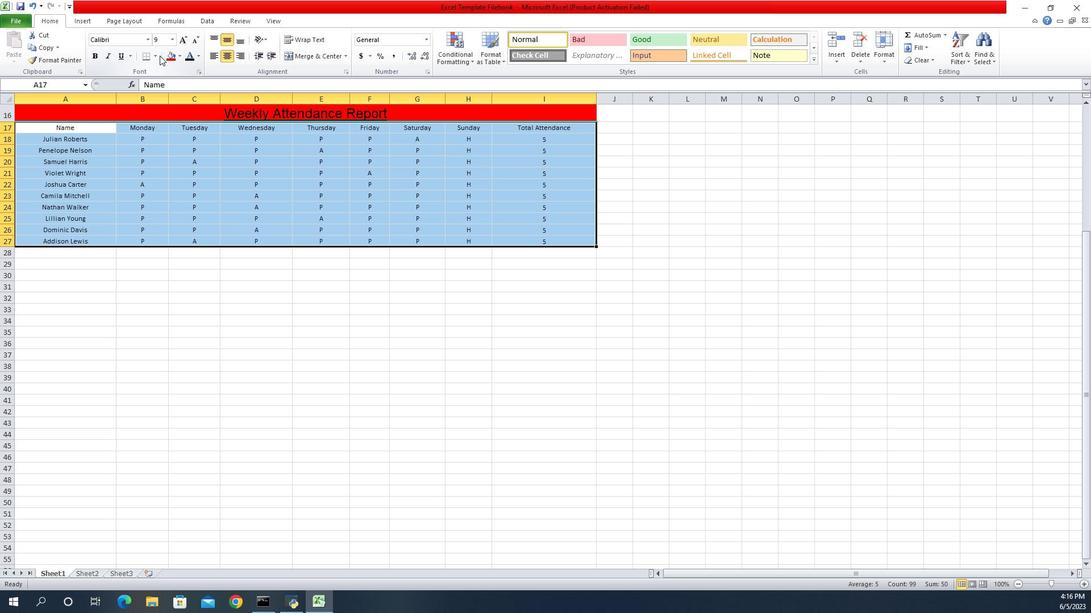
Action: Mouse pressed left at (1008, 57)
Screenshot: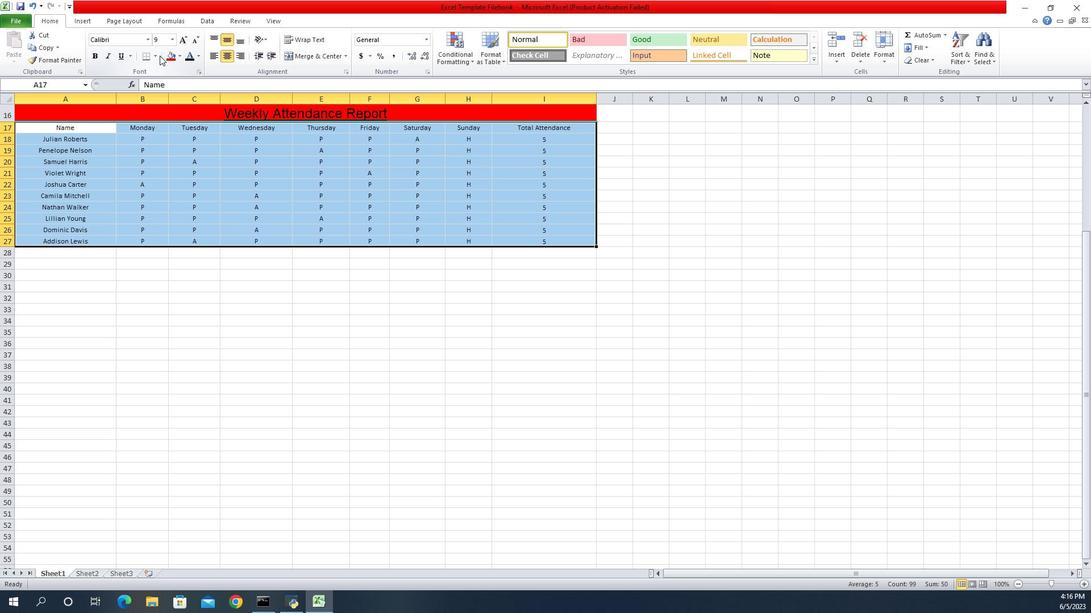 
Action: Mouse pressed left at (1008, 57)
Screenshot: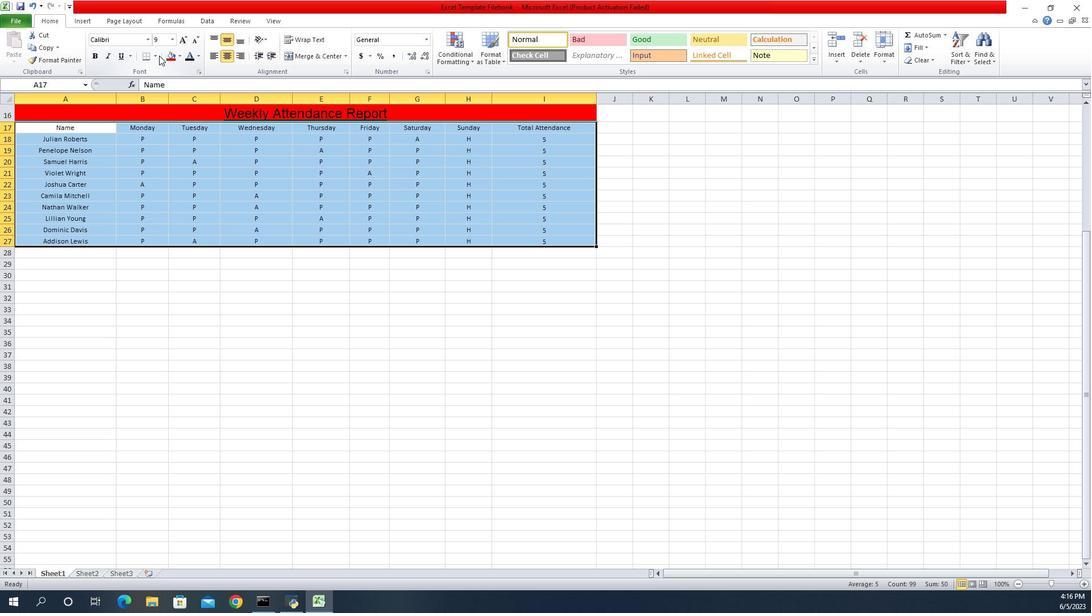 
Action: Mouse moved to (1007, 58)
Screenshot: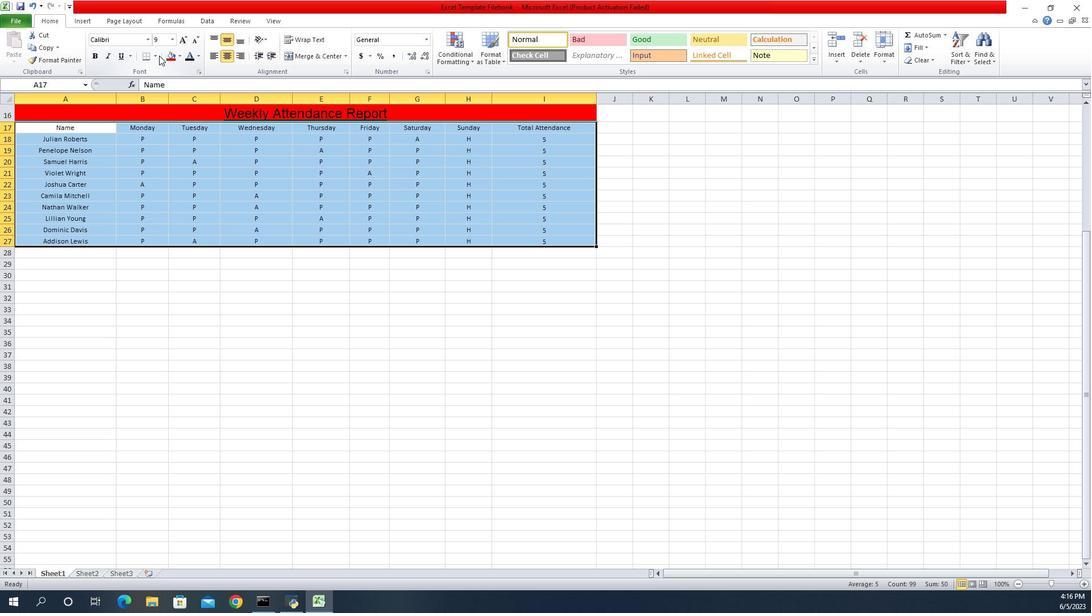 
Action: Mouse pressed left at (1007, 58)
Screenshot: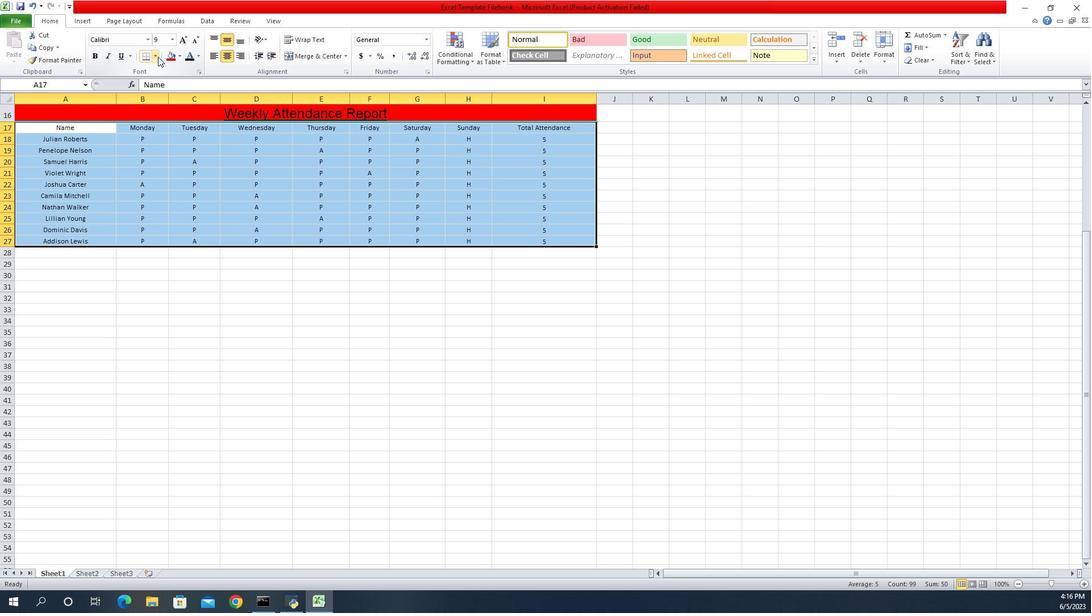 
Action: Mouse moved to (1013, 140)
Screenshot: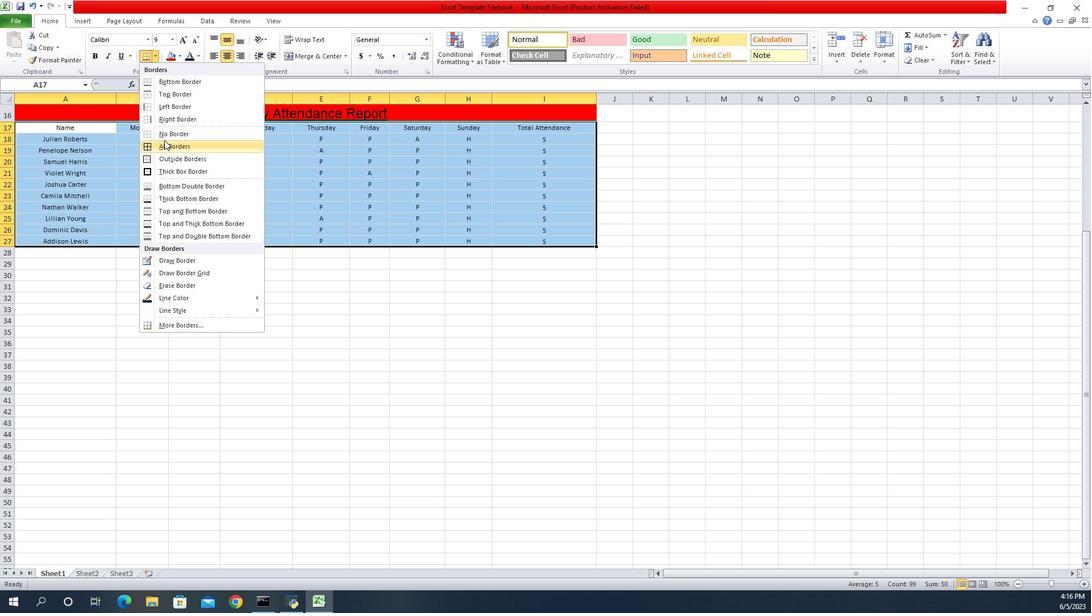 
Action: Mouse pressed left at (1013, 140)
Screenshot: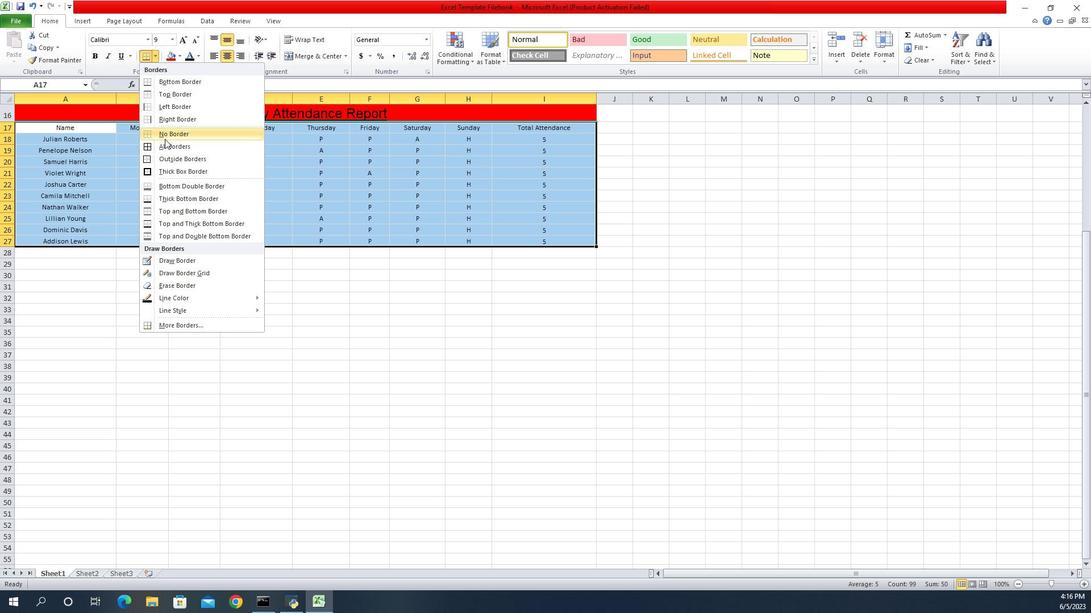 
Action: Mouse moved to (1003, 235)
Screenshot: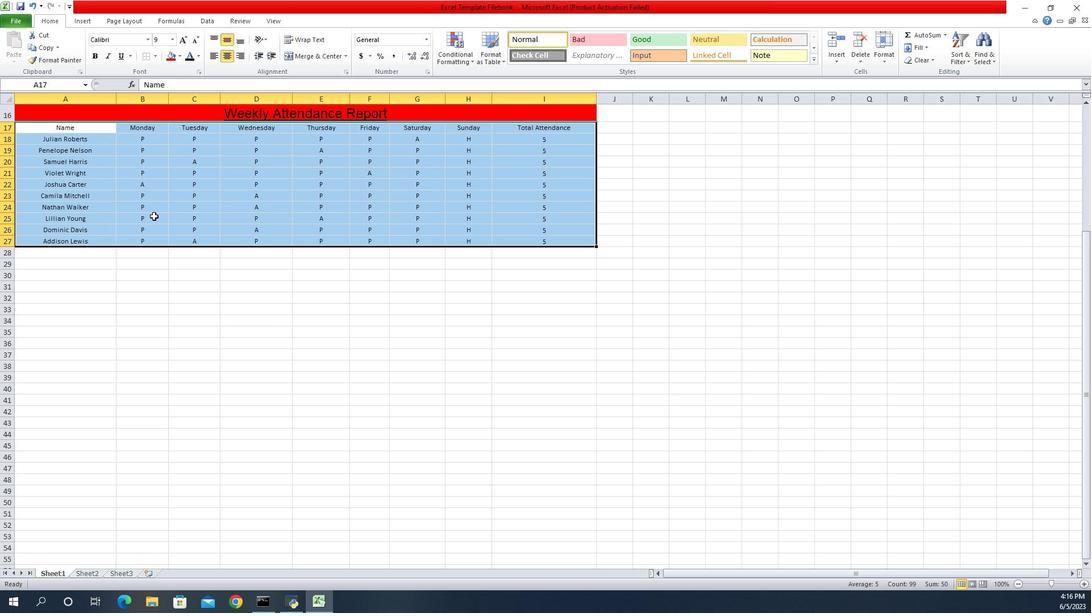 
Action: Mouse pressed left at (1003, 235)
Screenshot: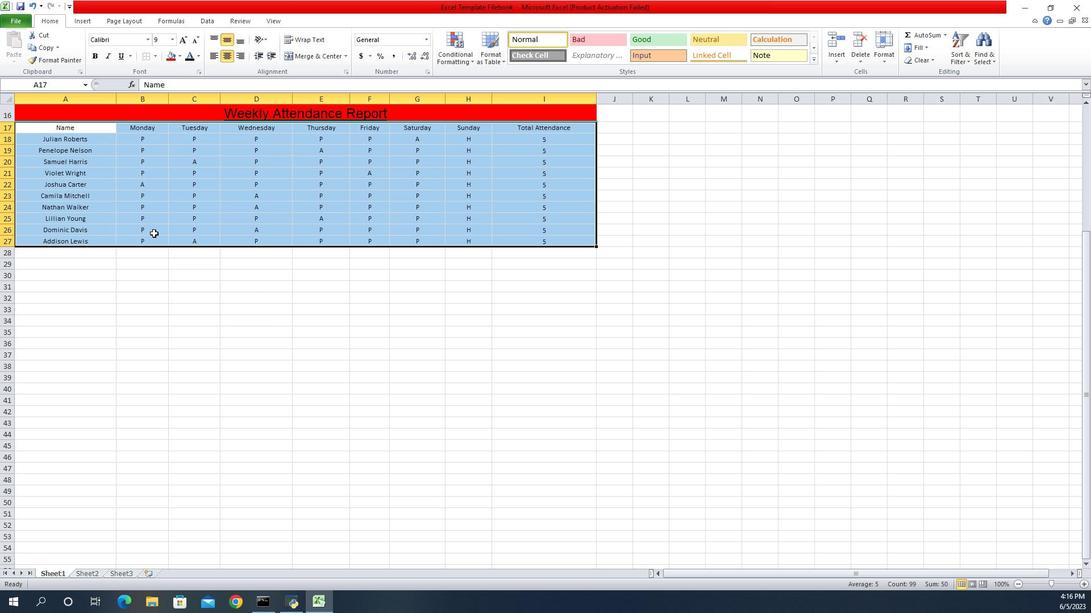 
Action: Mouse moved to (1003, 261)
Screenshot: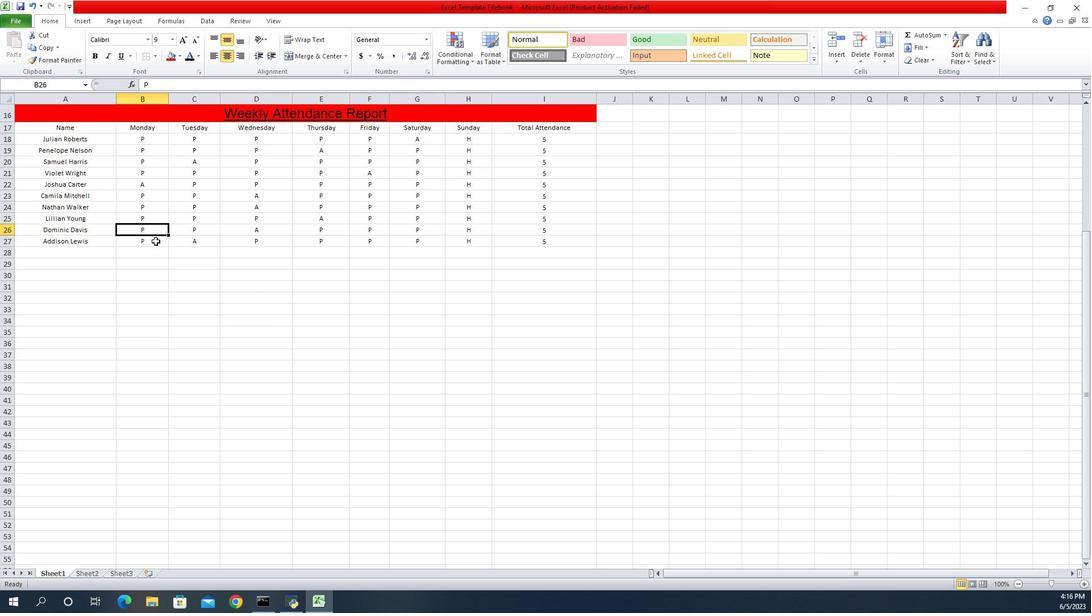 
Action: Mouse pressed left at (1003, 261)
Screenshot: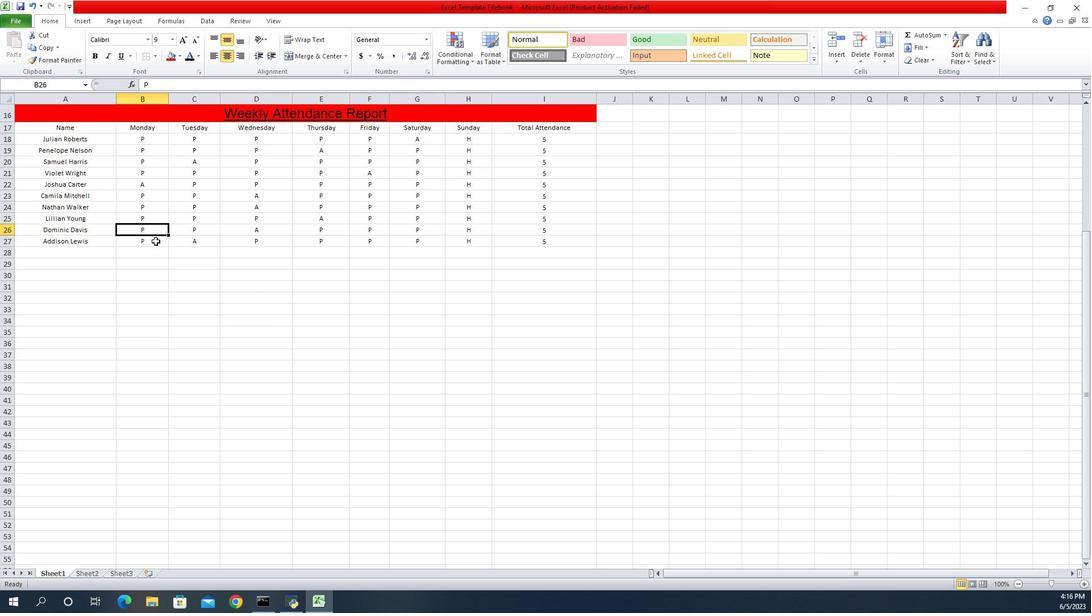 
Action: Mouse moved to (868, 7)
Screenshot: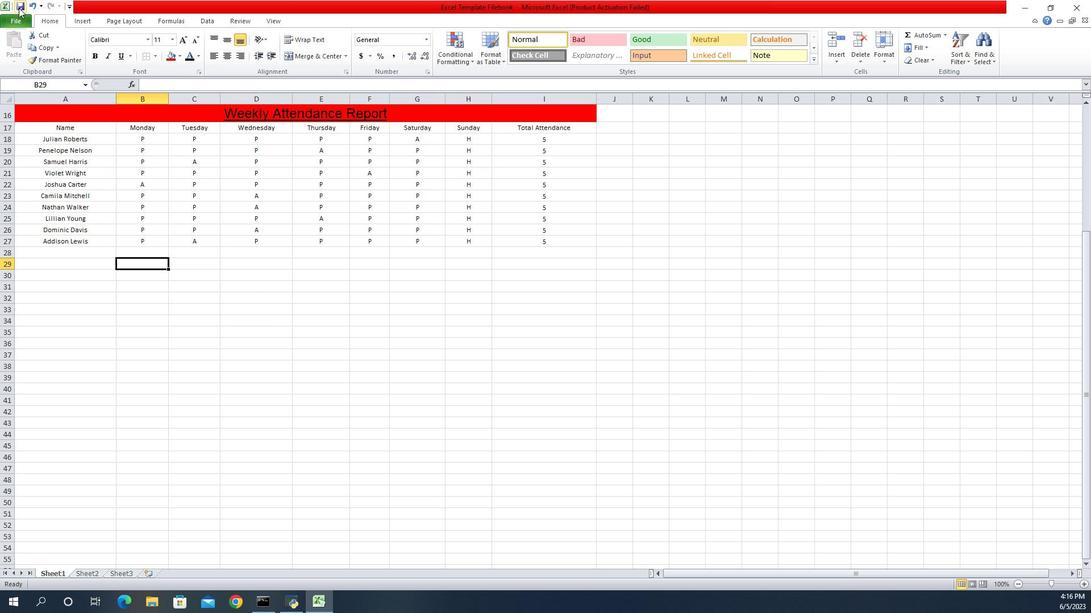 
Action: Mouse pressed left at (868, 7)
Screenshot: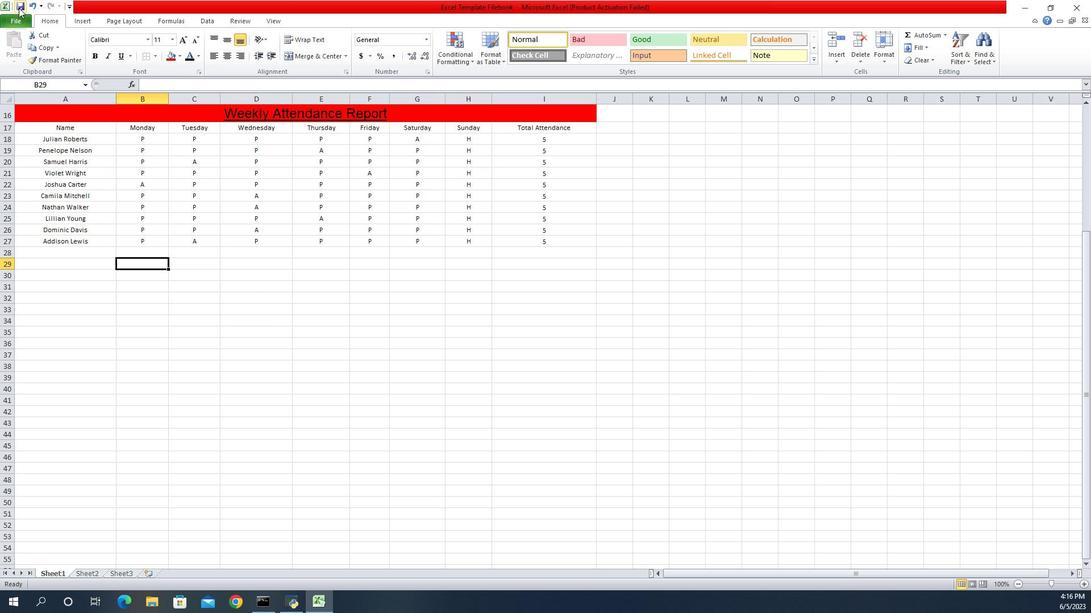 
Action: Mouse moved to (896, 84)
Screenshot: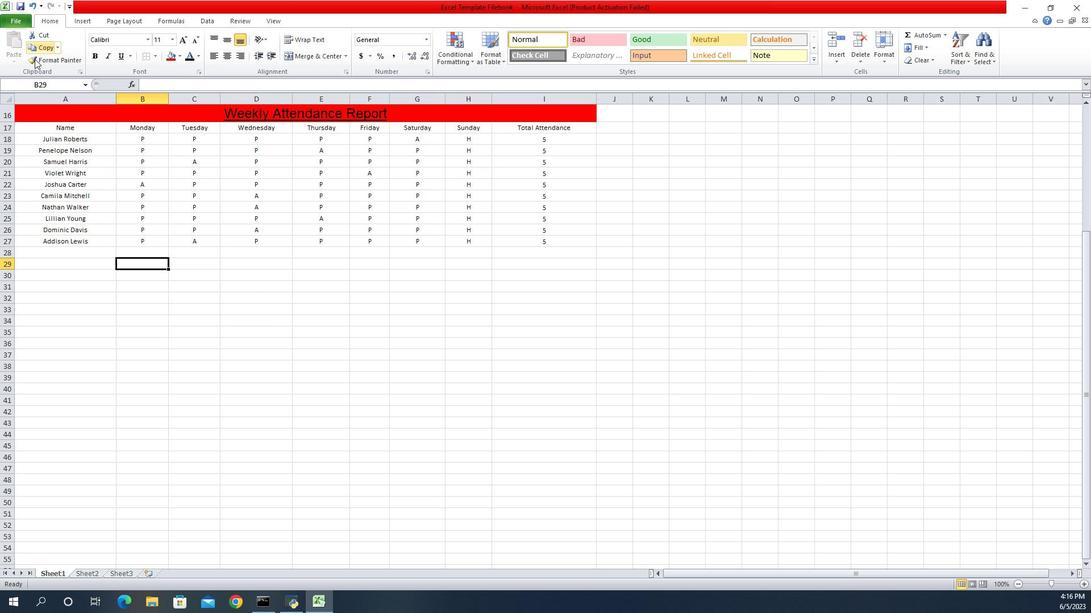 
